 Task: Check the percentage active listings of step in shower in the last 3 years.
Action: Mouse moved to (869, 206)
Screenshot: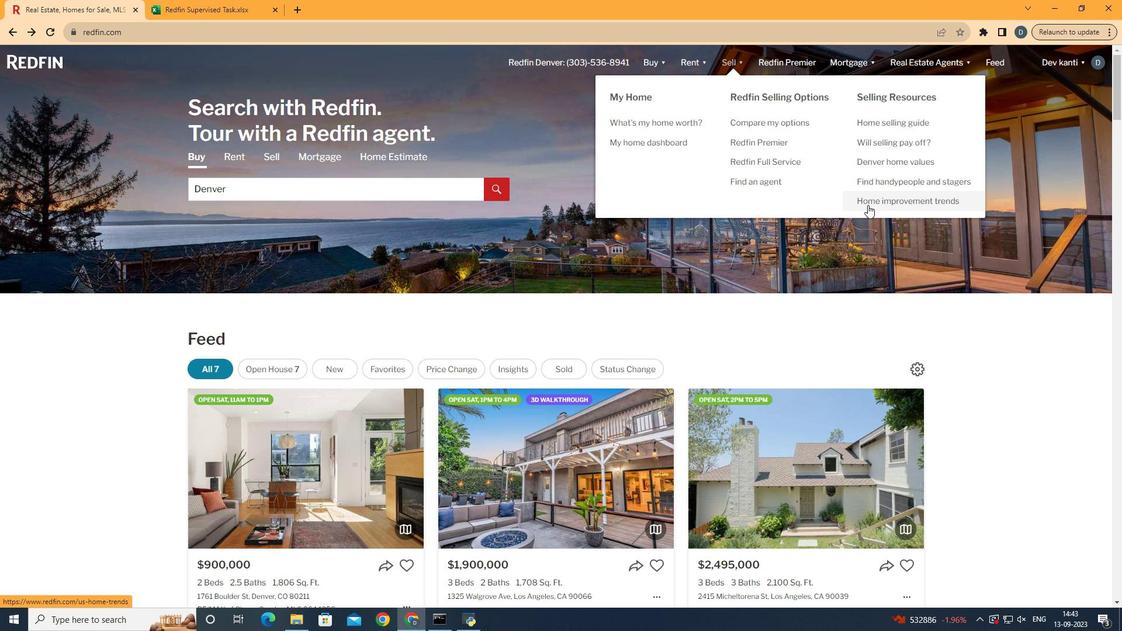 
Action: Mouse pressed left at (869, 206)
Screenshot: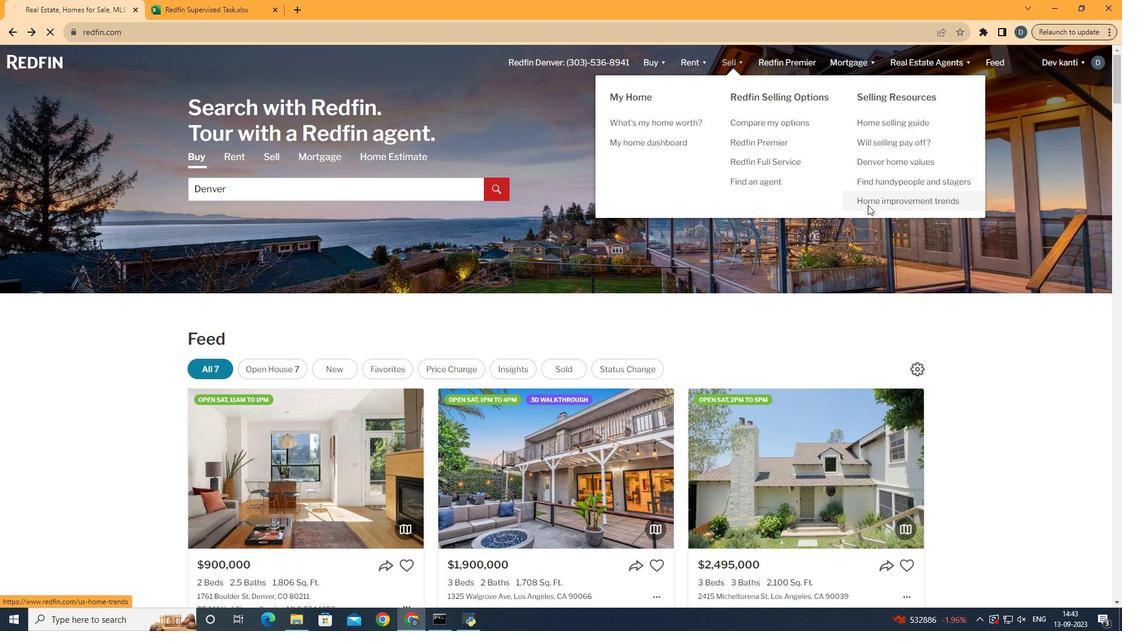 
Action: Mouse moved to (290, 229)
Screenshot: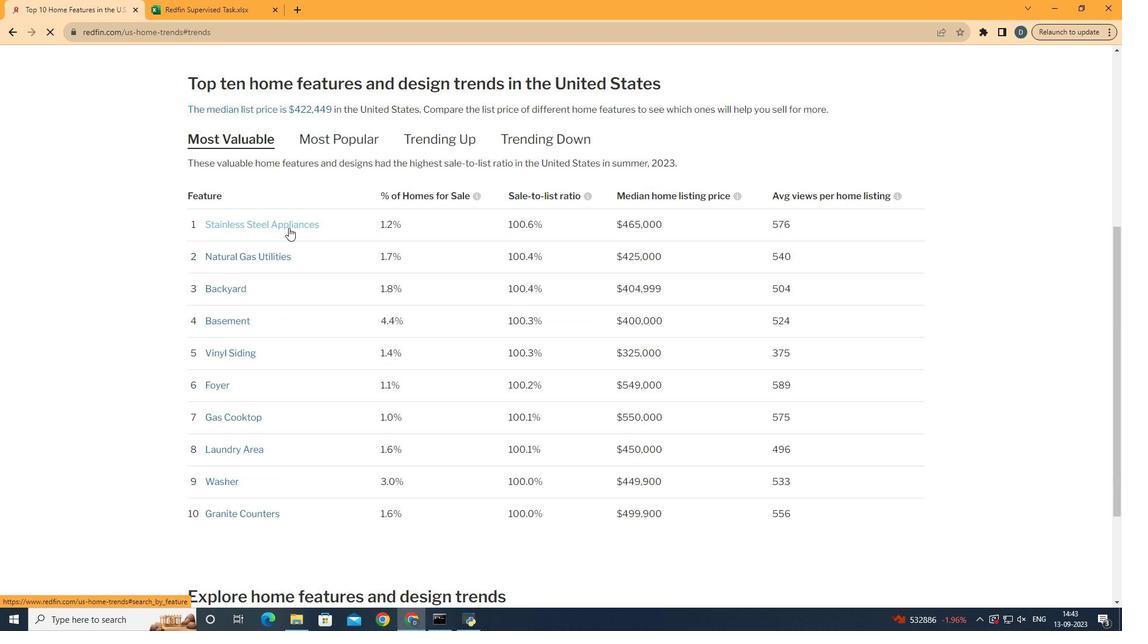 
Action: Mouse pressed left at (290, 229)
Screenshot: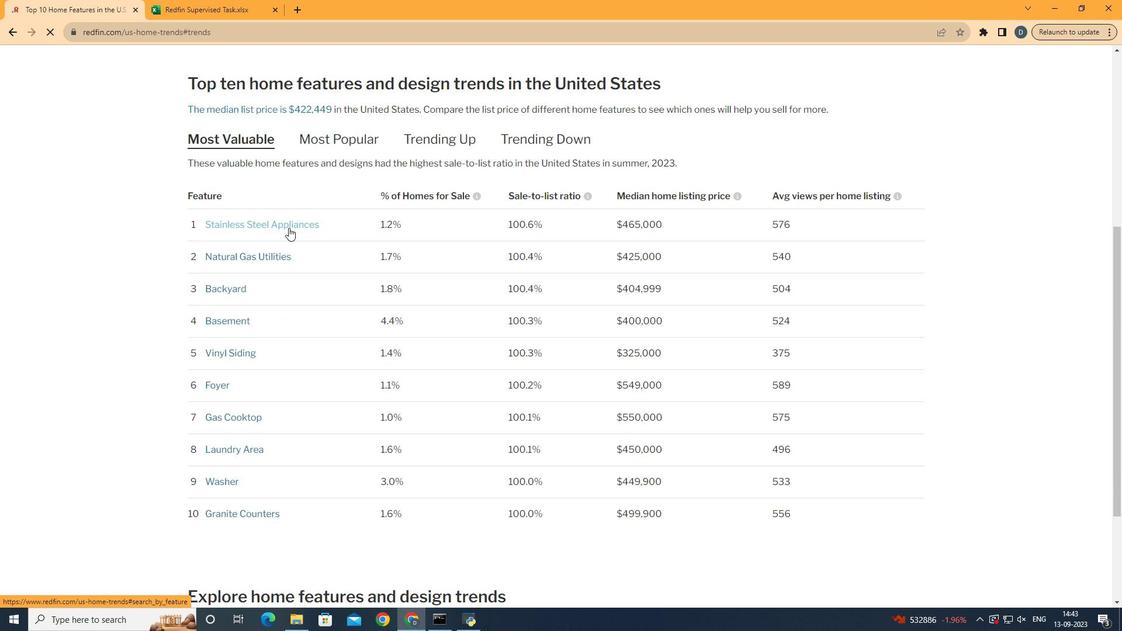 
Action: Mouse moved to (423, 287)
Screenshot: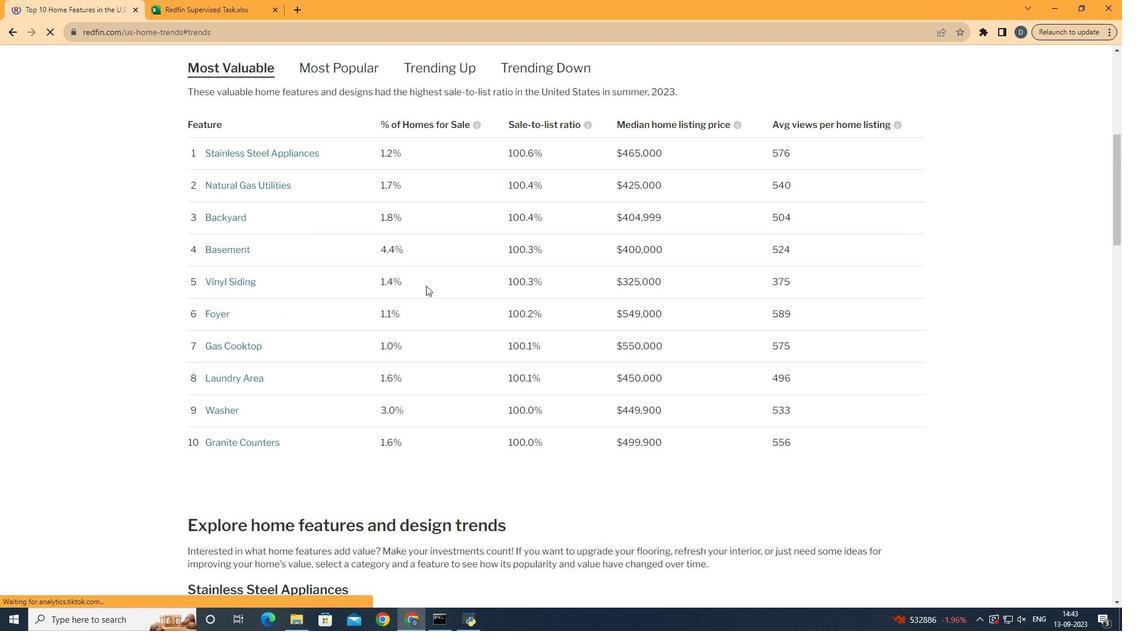 
Action: Mouse scrolled (423, 286) with delta (0, 0)
Screenshot: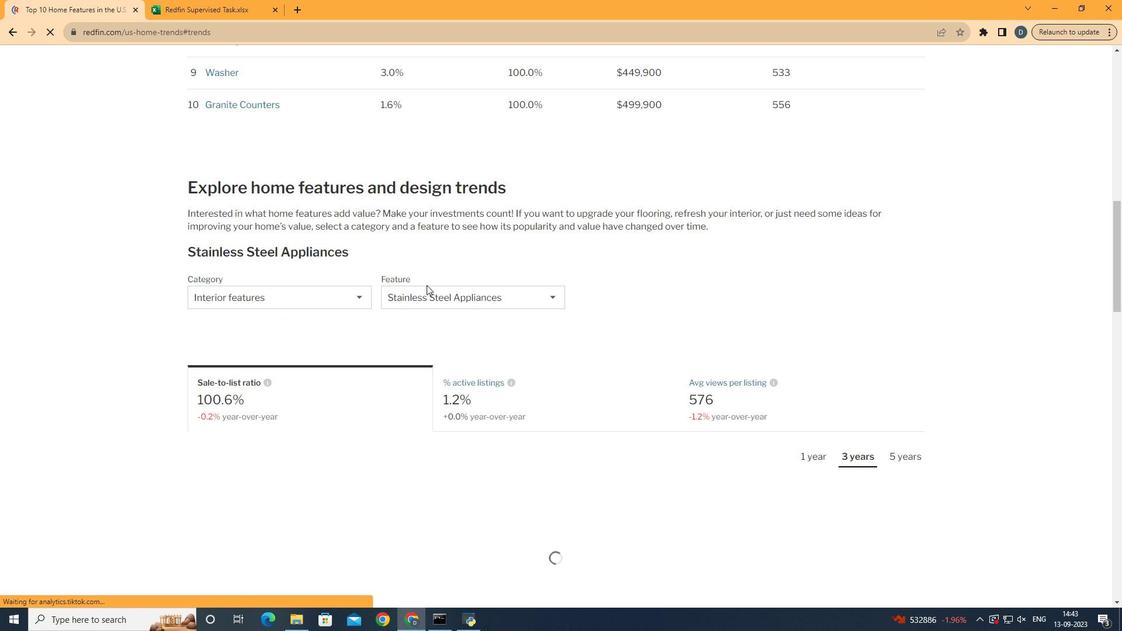 
Action: Mouse scrolled (423, 286) with delta (0, 0)
Screenshot: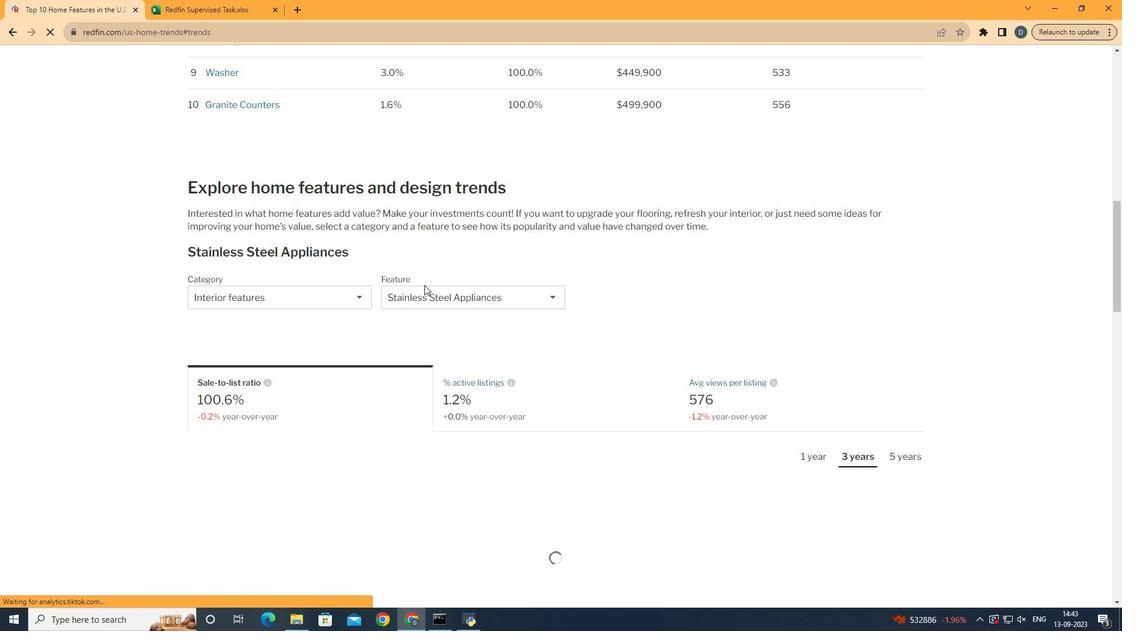 
Action: Mouse scrolled (423, 286) with delta (0, 0)
Screenshot: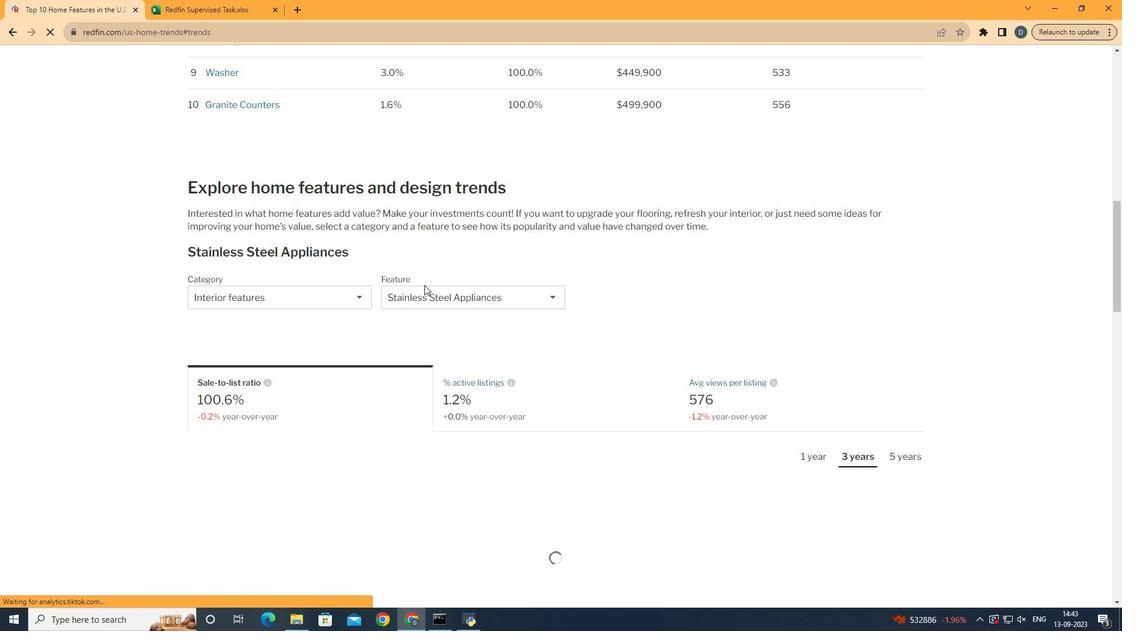
Action: Mouse scrolled (423, 286) with delta (0, 0)
Screenshot: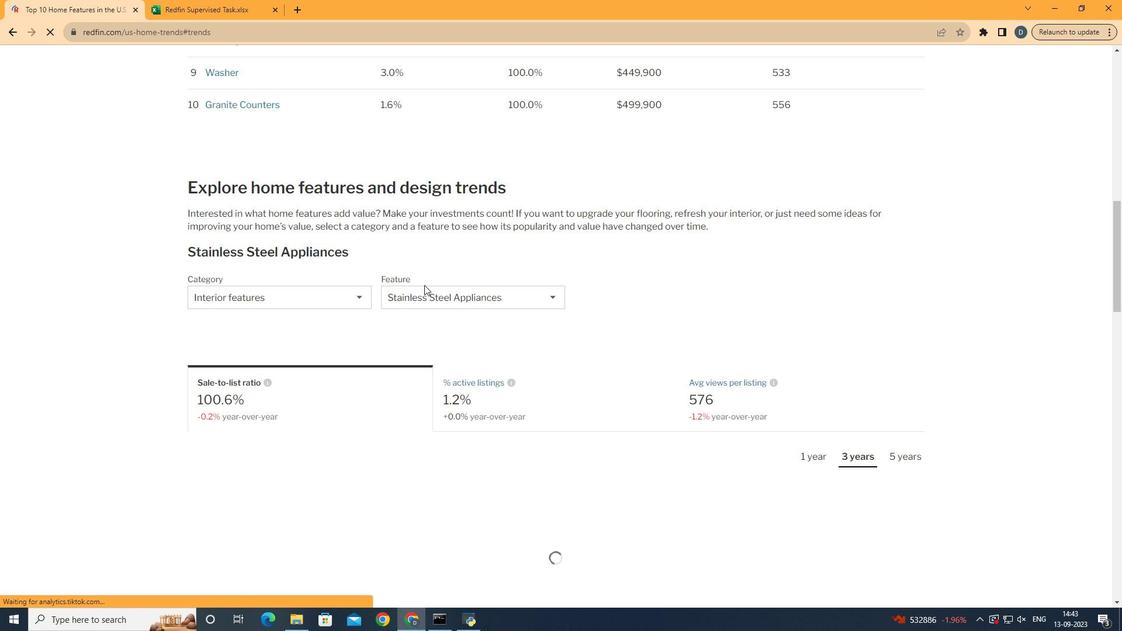 
Action: Mouse moved to (423, 287)
Screenshot: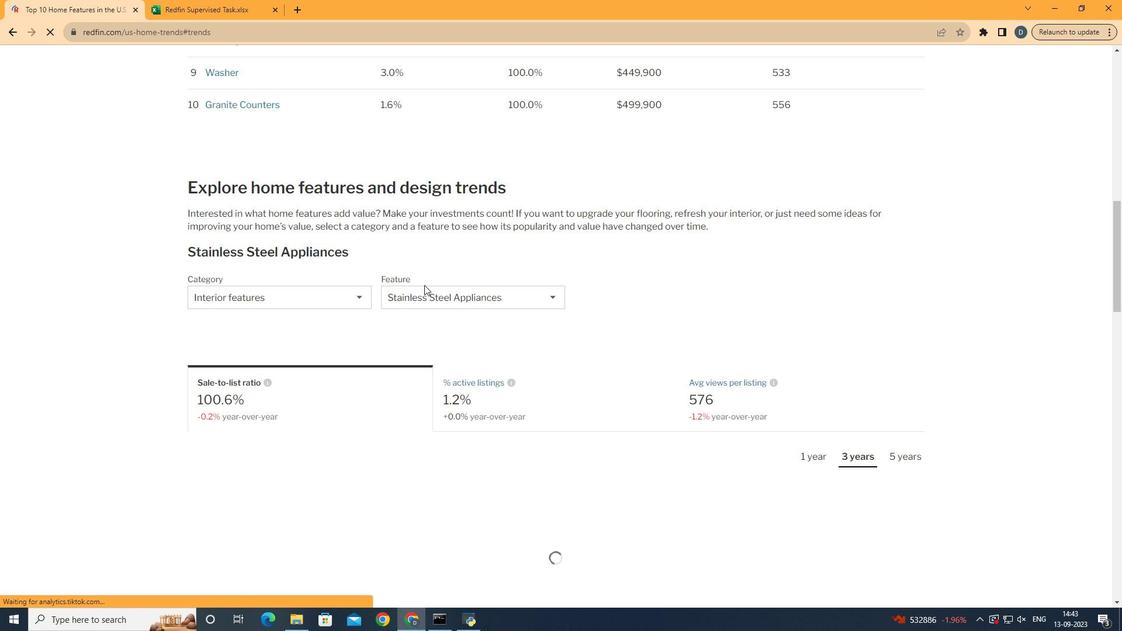 
Action: Mouse scrolled (423, 286) with delta (0, 0)
Screenshot: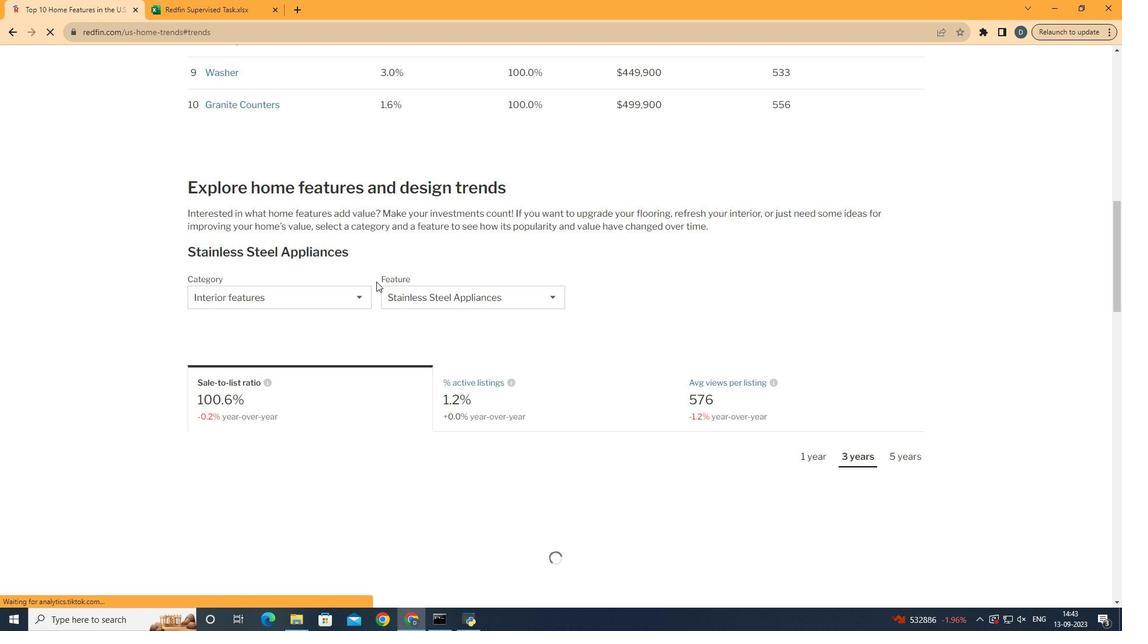 
Action: Mouse moved to (424, 287)
Screenshot: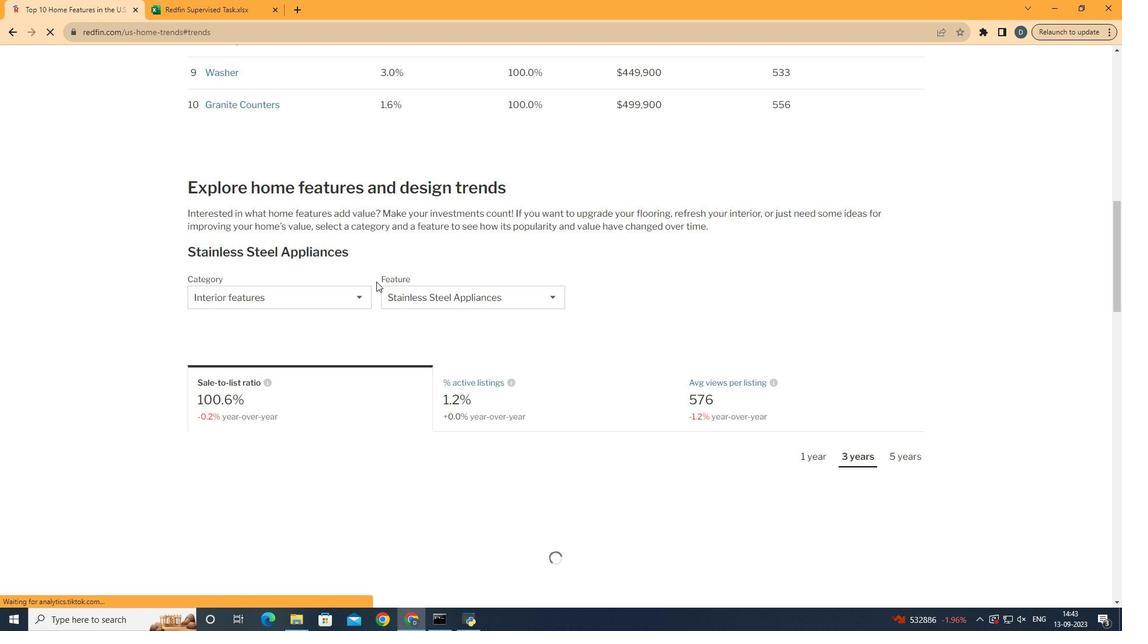 
Action: Mouse scrolled (424, 286) with delta (0, 0)
Screenshot: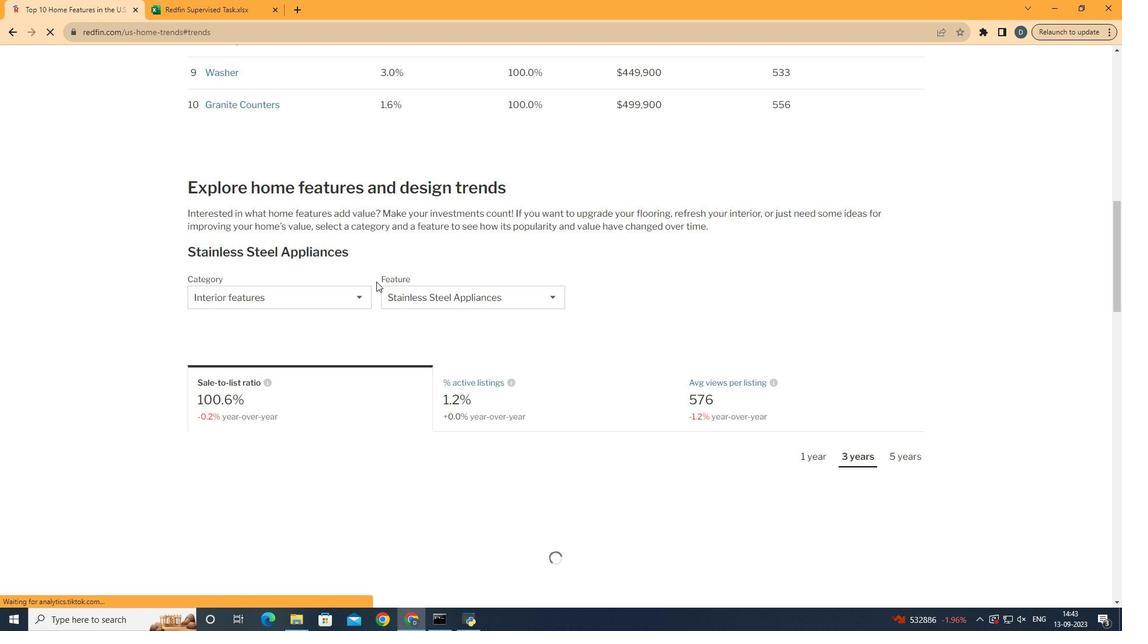 
Action: Mouse moved to (425, 287)
Screenshot: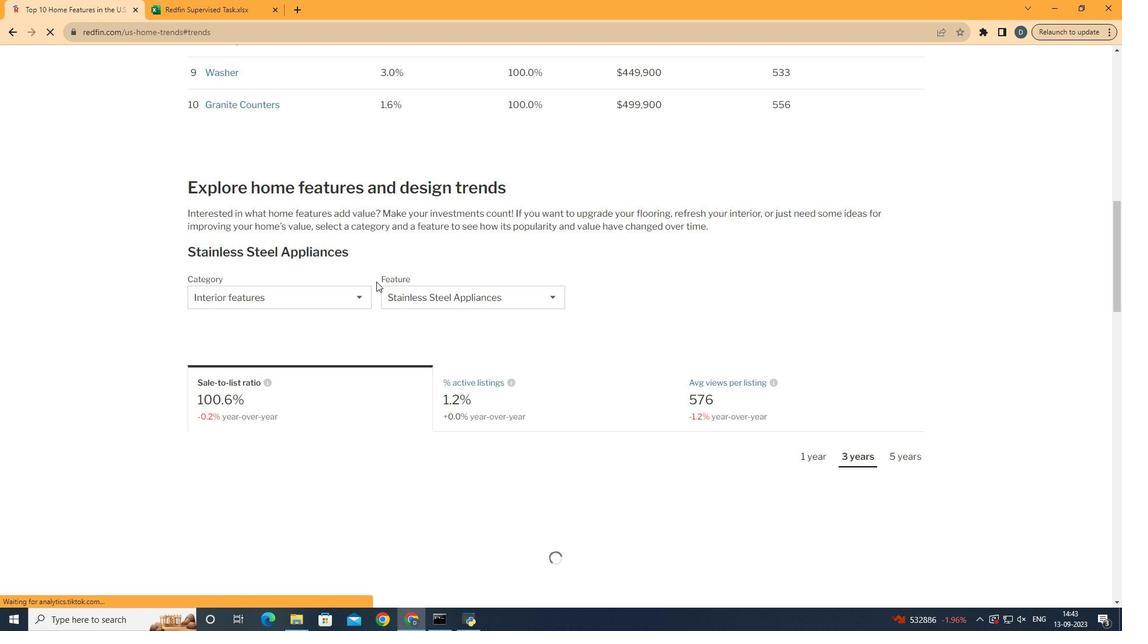 
Action: Mouse scrolled (425, 286) with delta (0, 0)
Screenshot: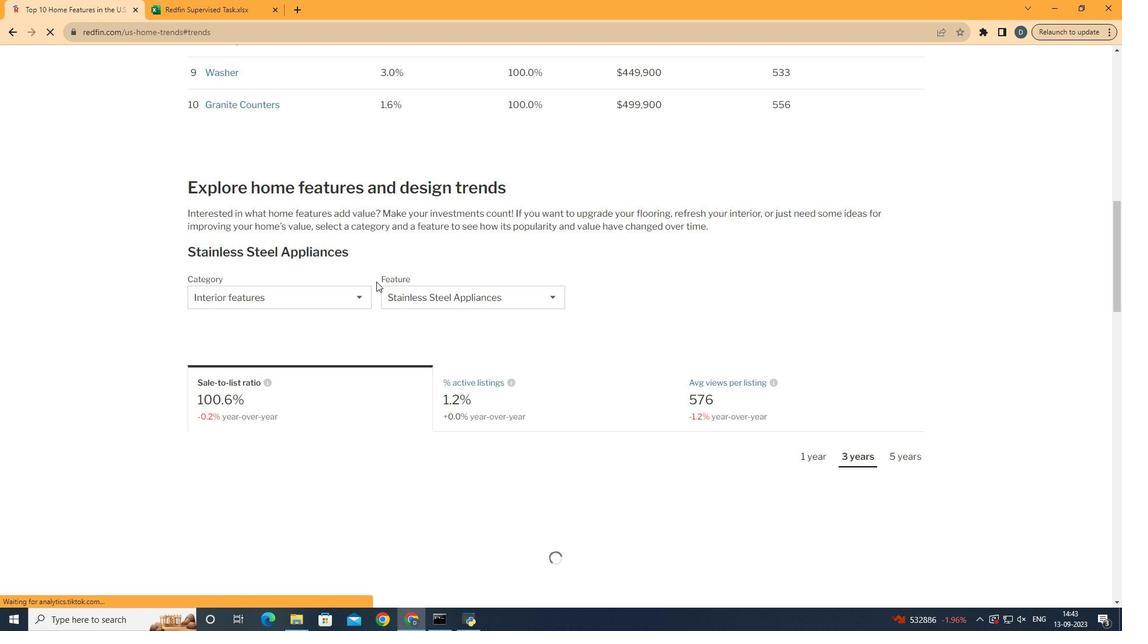 
Action: Mouse moved to (285, 299)
Screenshot: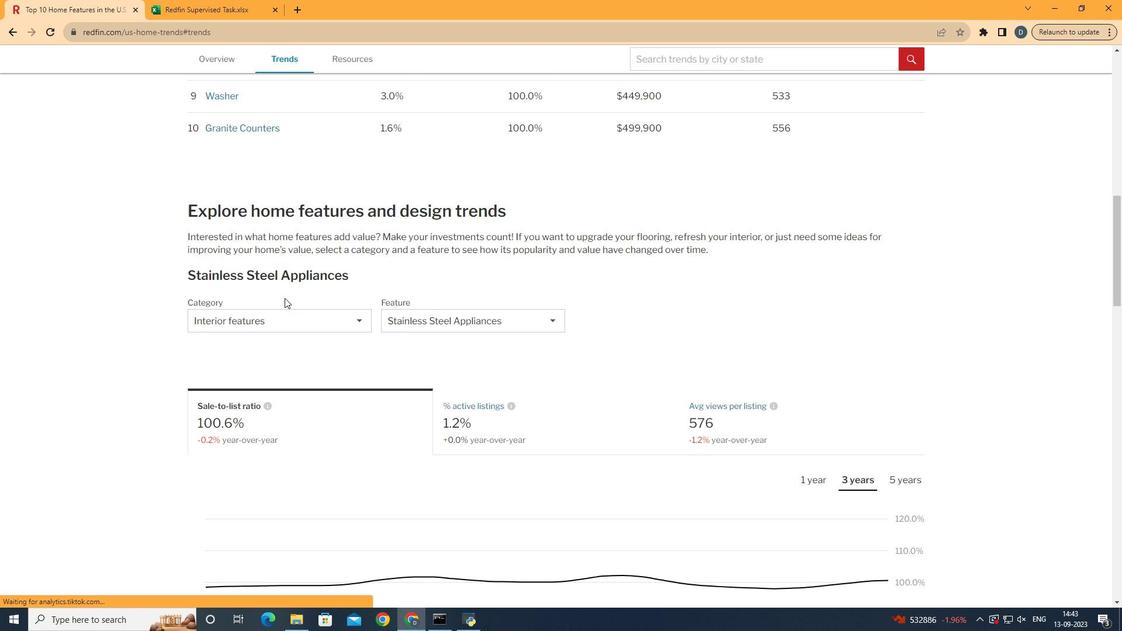 
Action: Mouse pressed left at (285, 299)
Screenshot: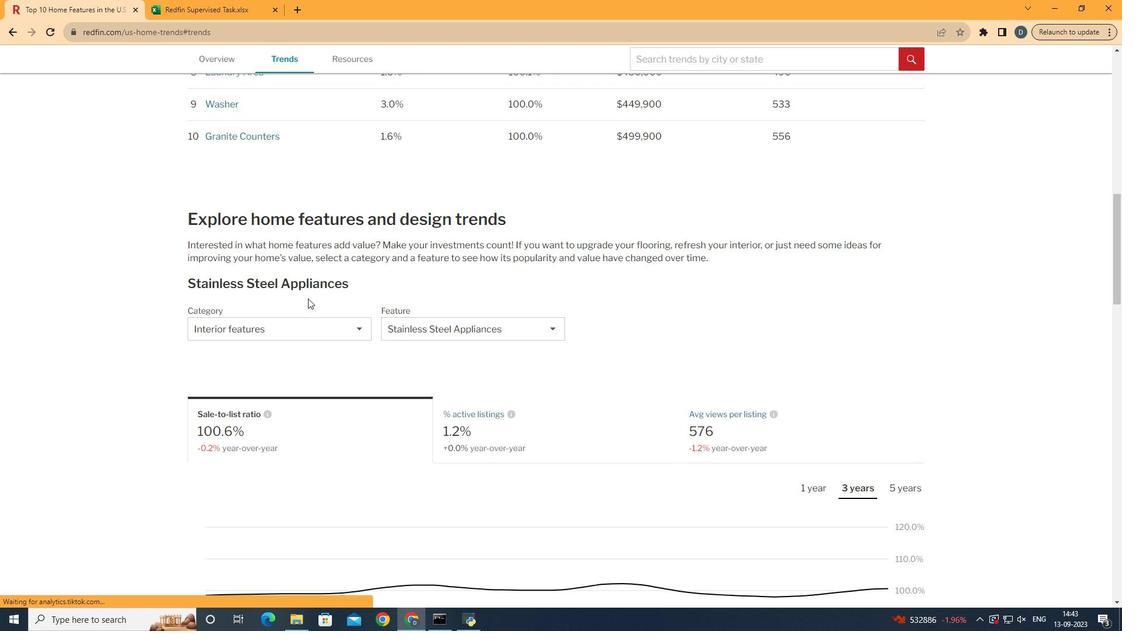 
Action: Mouse moved to (311, 298)
Screenshot: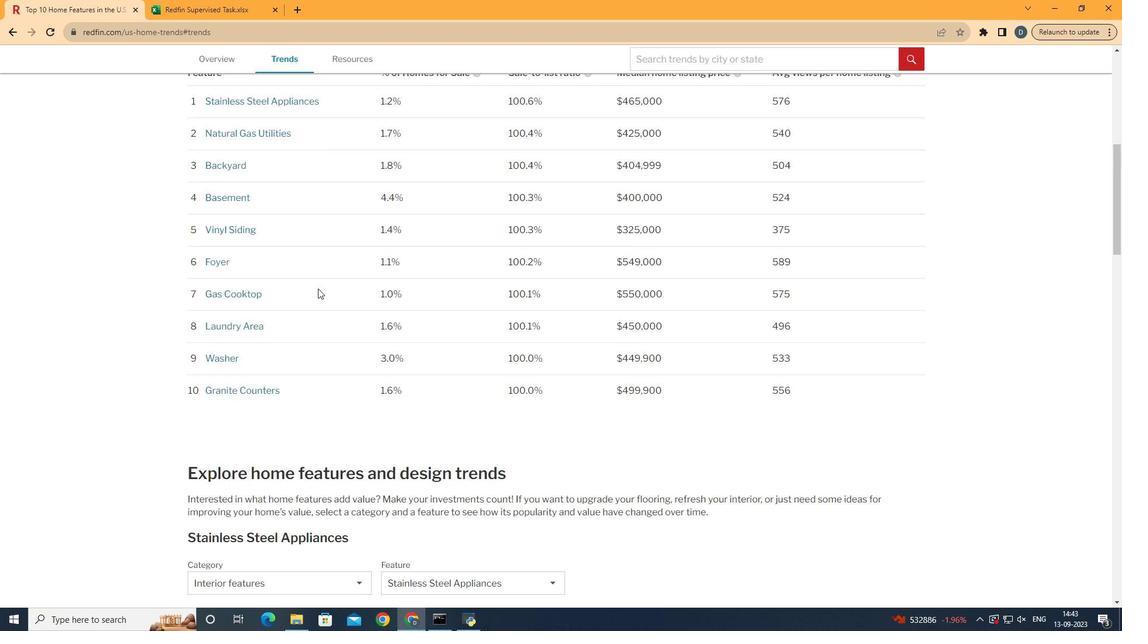 
Action: Mouse scrolled (311, 298) with delta (0, 0)
Screenshot: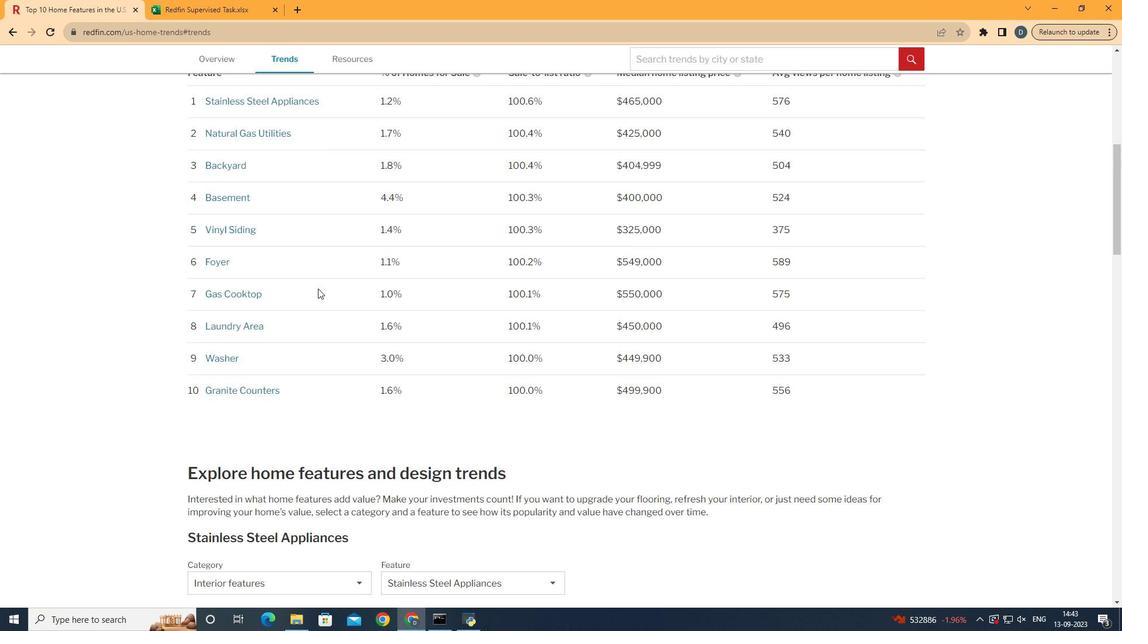 
Action: Mouse scrolled (311, 298) with delta (0, 0)
Screenshot: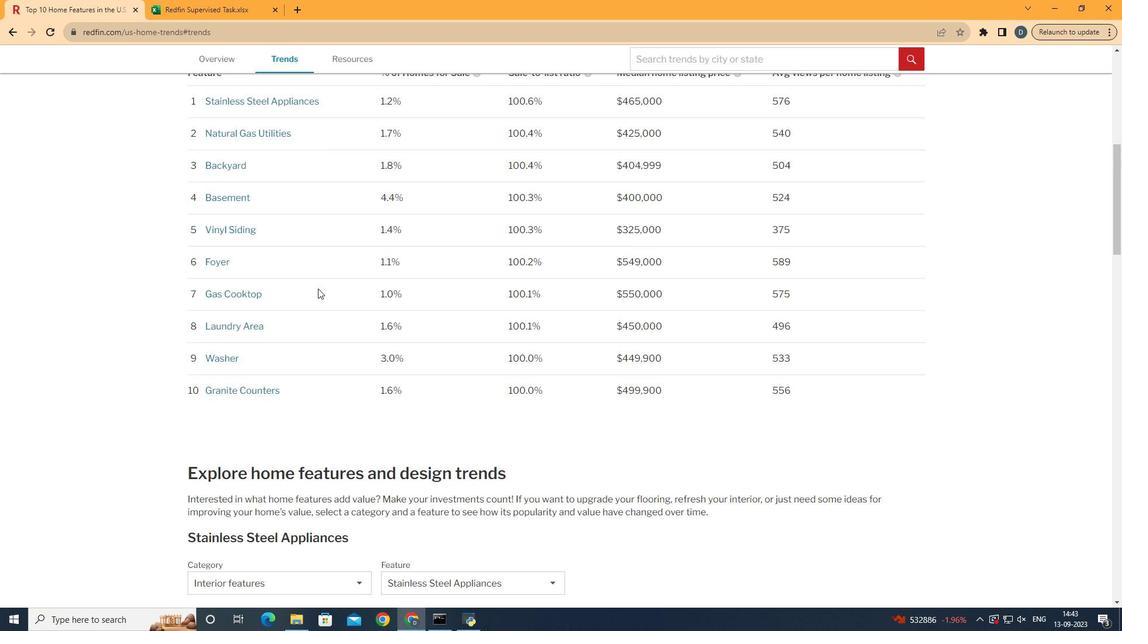 
Action: Mouse scrolled (311, 298) with delta (0, 0)
Screenshot: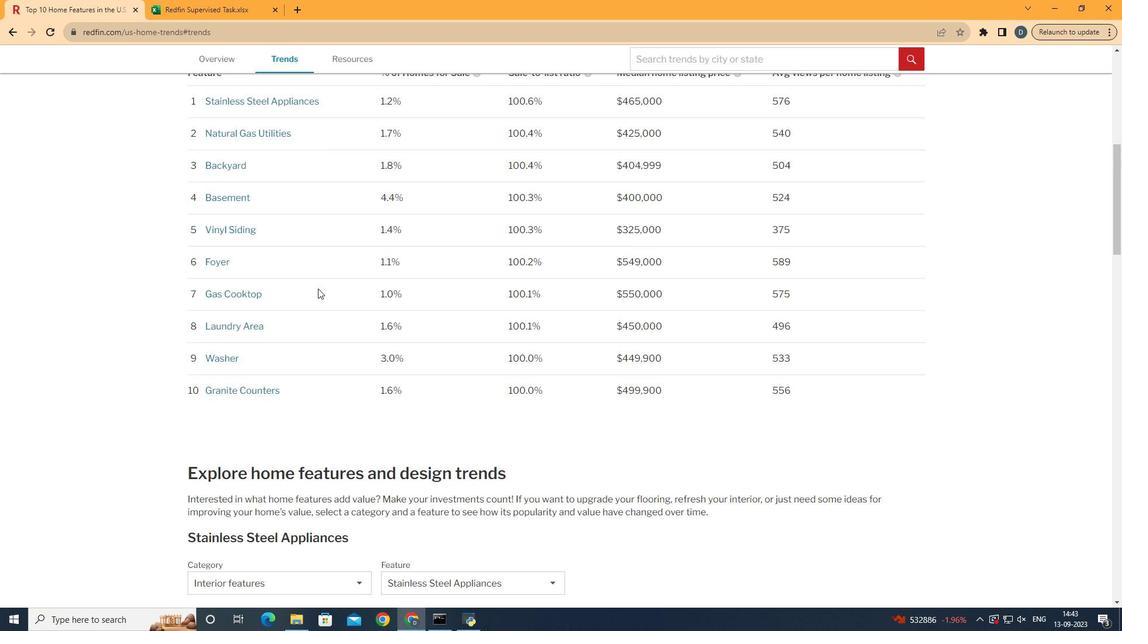 
Action: Mouse moved to (312, 298)
Screenshot: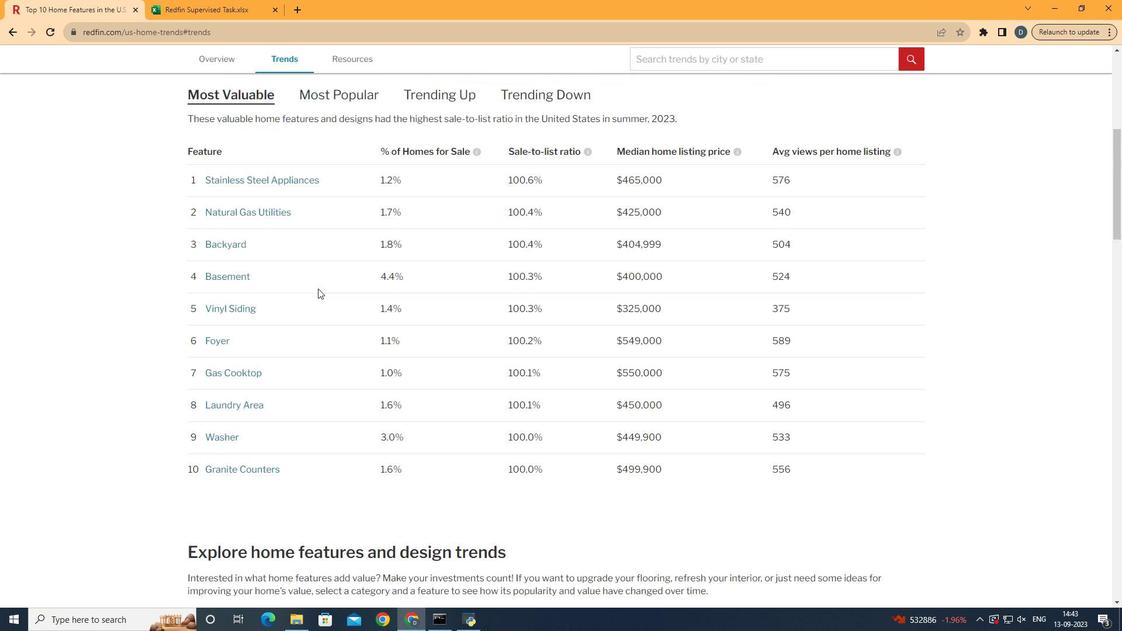 
Action: Mouse scrolled (312, 298) with delta (0, 0)
Screenshot: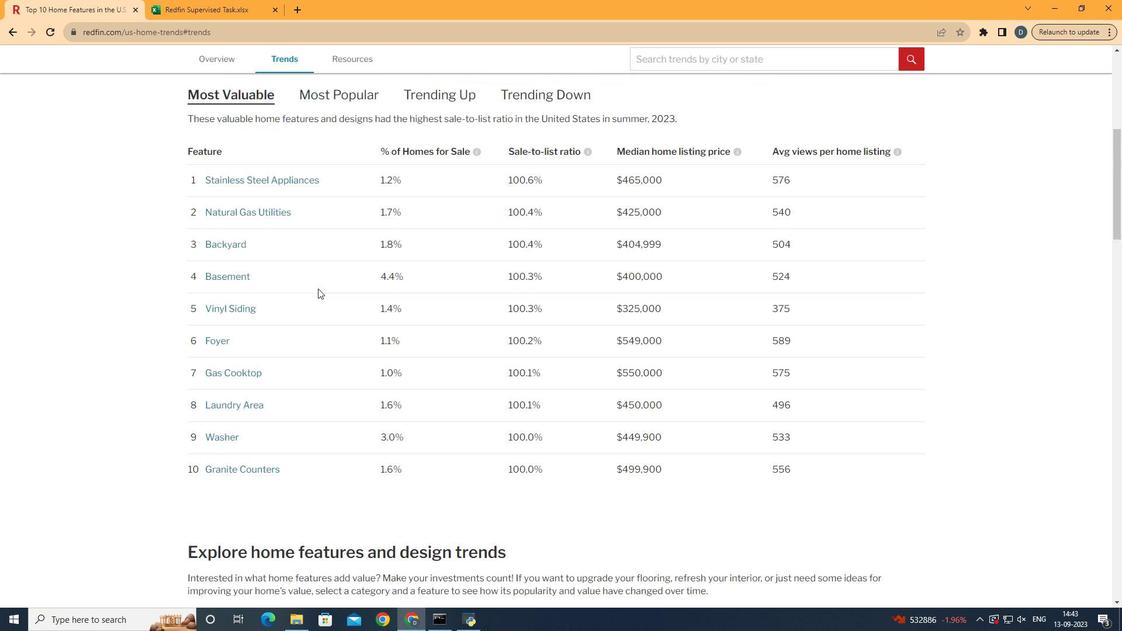 
Action: Mouse moved to (312, 298)
Screenshot: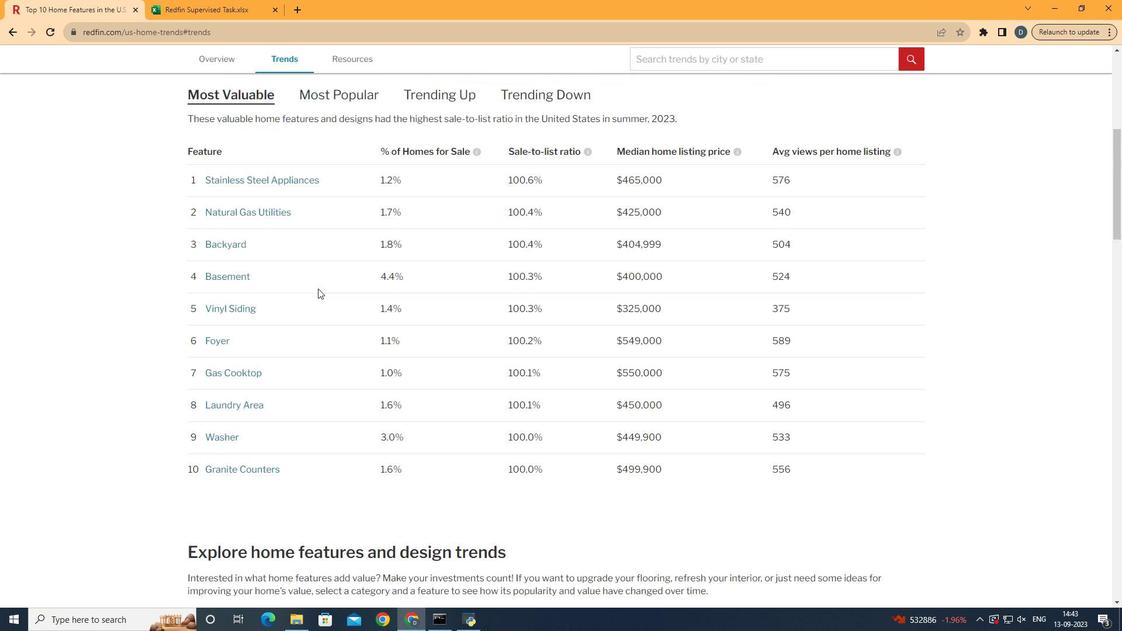 
Action: Mouse scrolled (312, 298) with delta (0, 0)
Screenshot: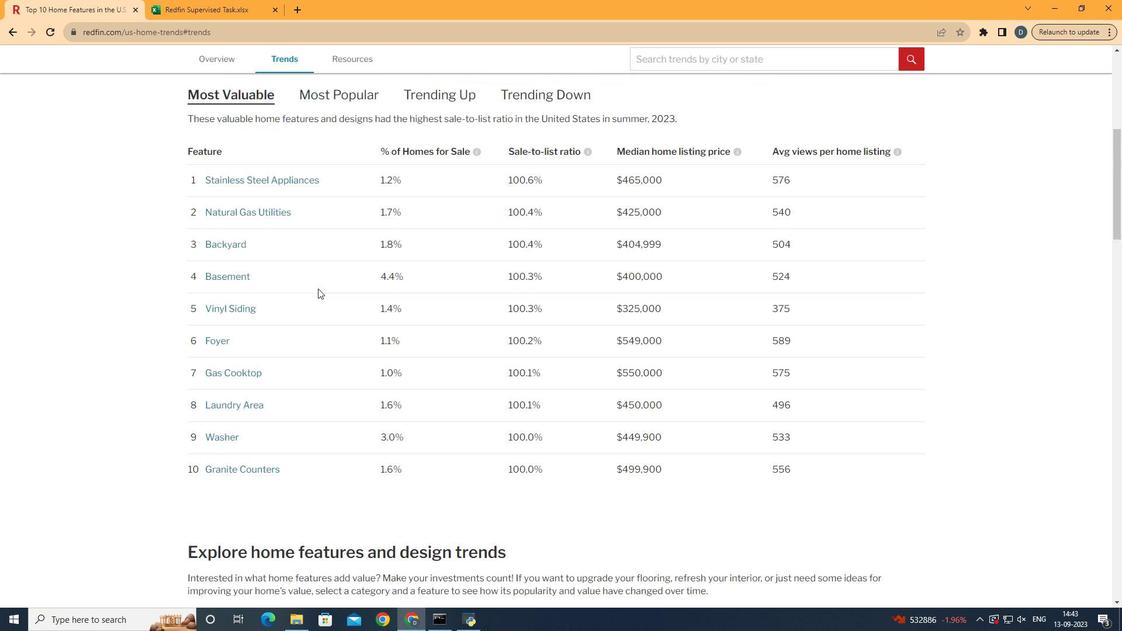 
Action: Mouse moved to (319, 290)
Screenshot: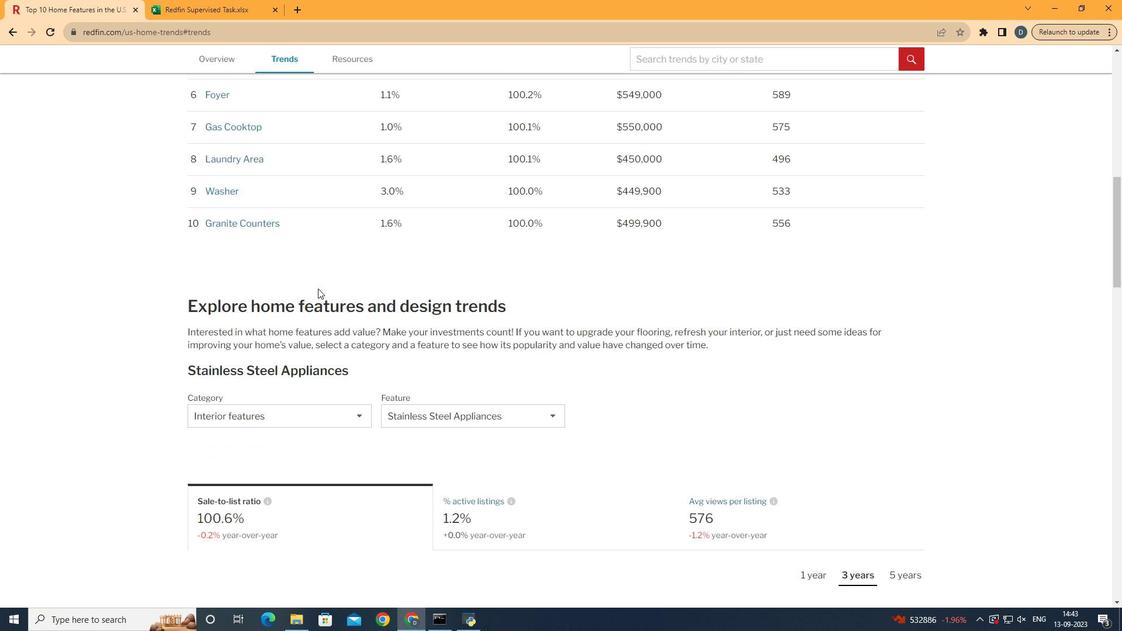 
Action: Mouse scrolled (319, 289) with delta (0, 0)
Screenshot: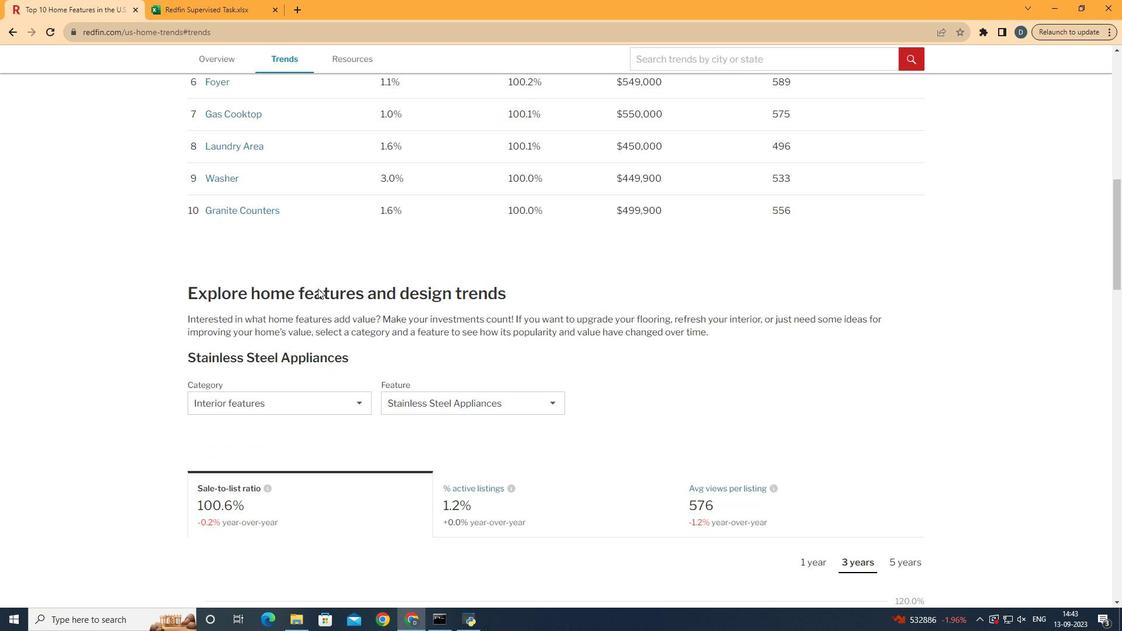
Action: Mouse scrolled (319, 289) with delta (0, 0)
Screenshot: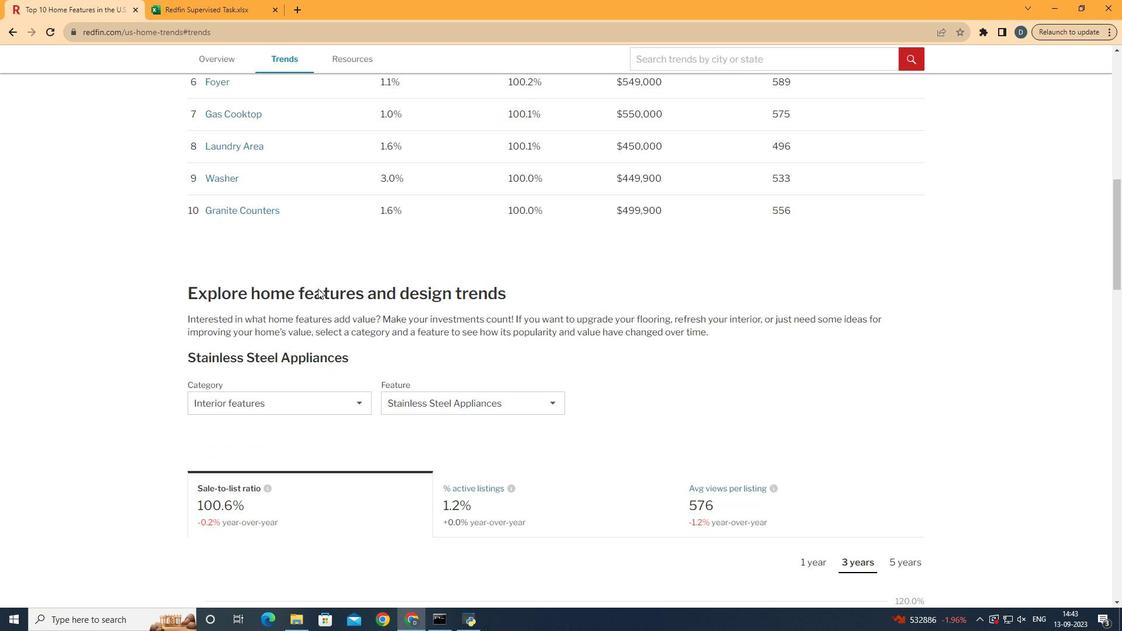 
Action: Mouse scrolled (319, 289) with delta (0, 0)
Screenshot: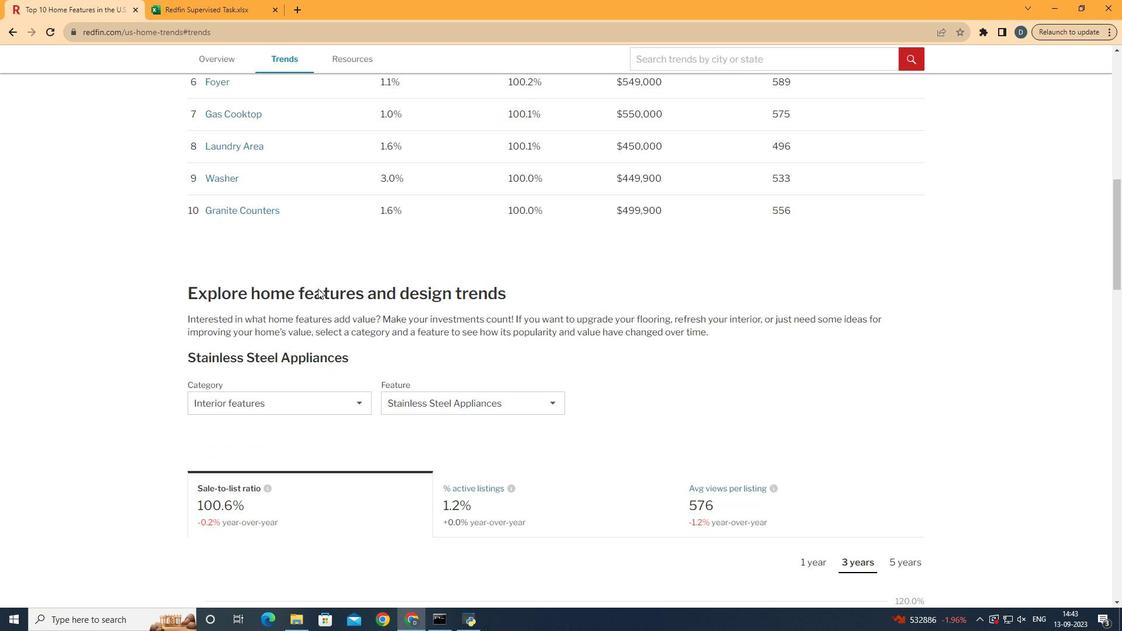 
Action: Mouse scrolled (319, 289) with delta (0, 0)
Screenshot: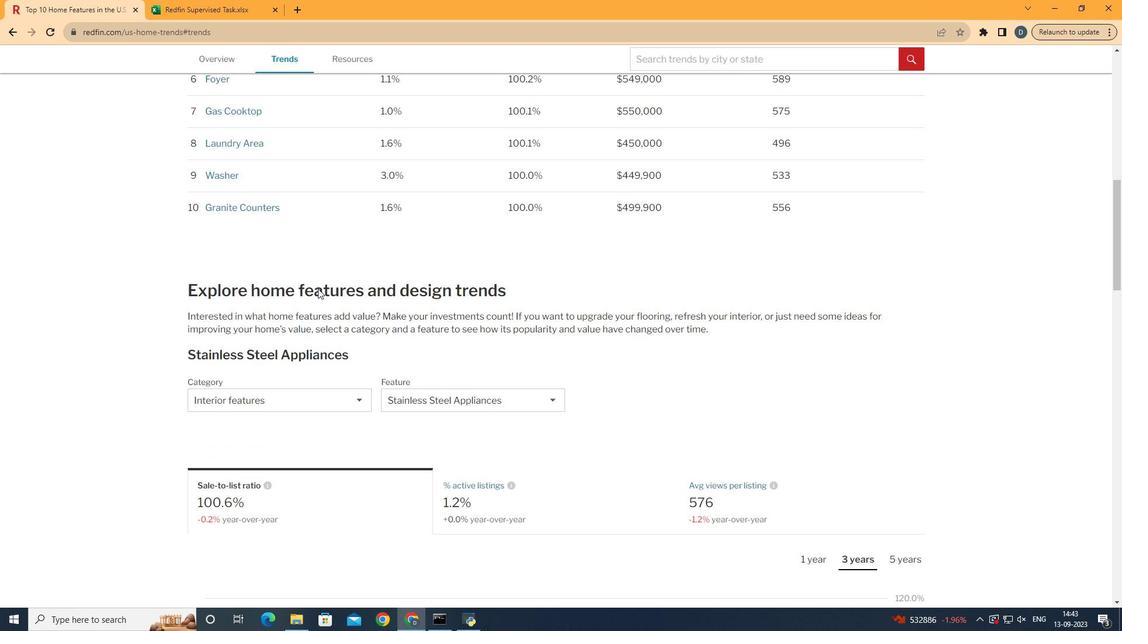 
Action: Mouse scrolled (319, 289) with delta (0, 0)
Screenshot: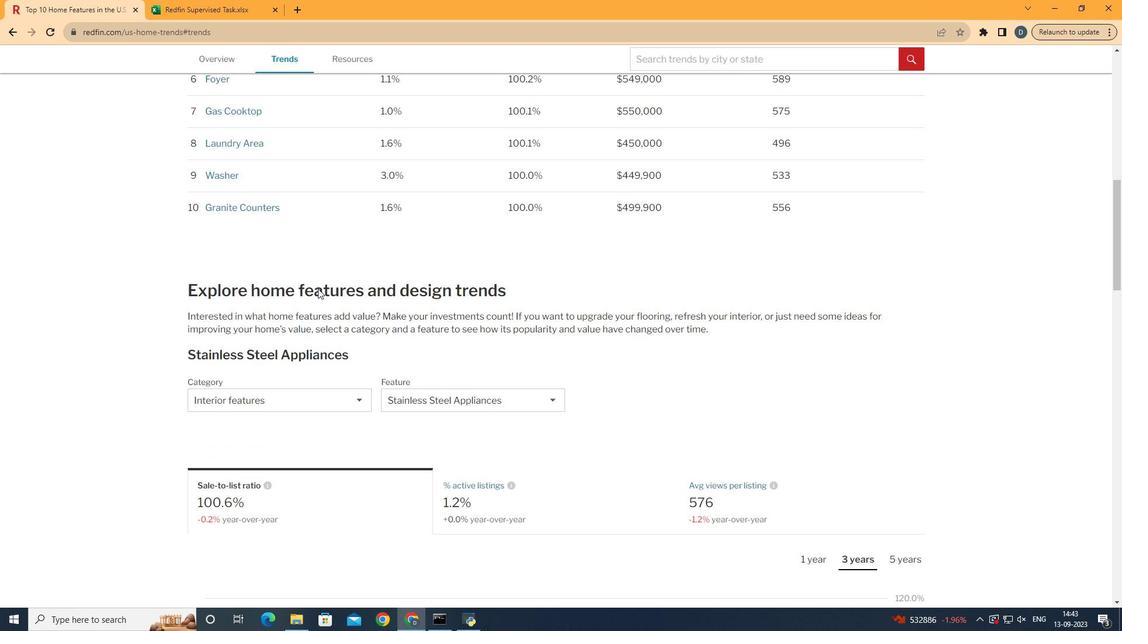 
Action: Mouse scrolled (319, 289) with delta (0, 0)
Screenshot: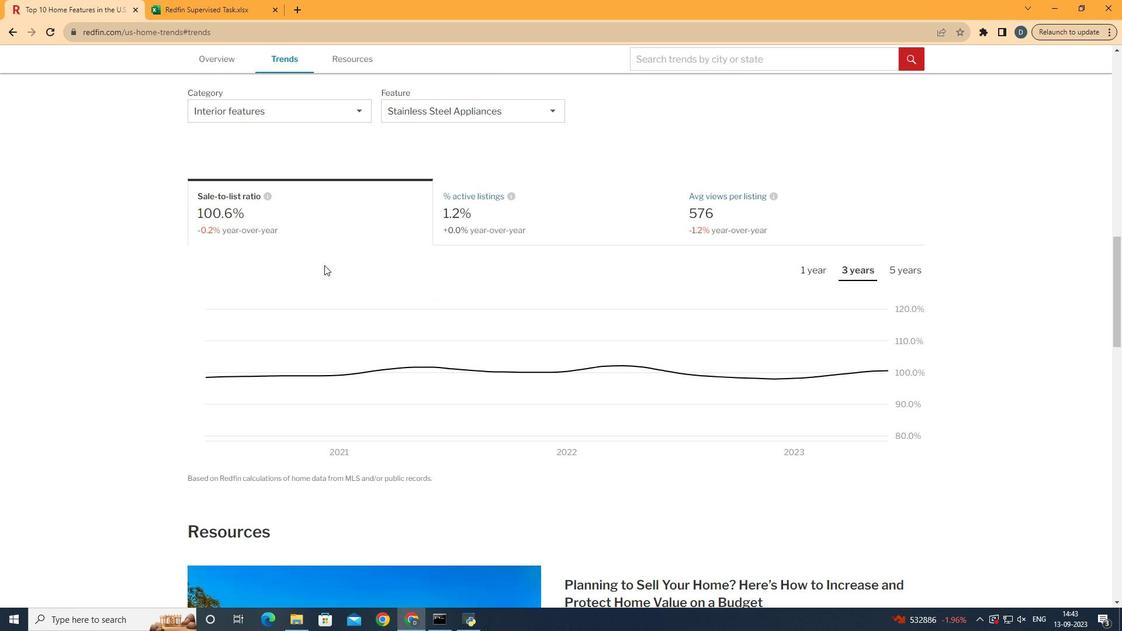
Action: Mouse scrolled (319, 289) with delta (0, 0)
Screenshot: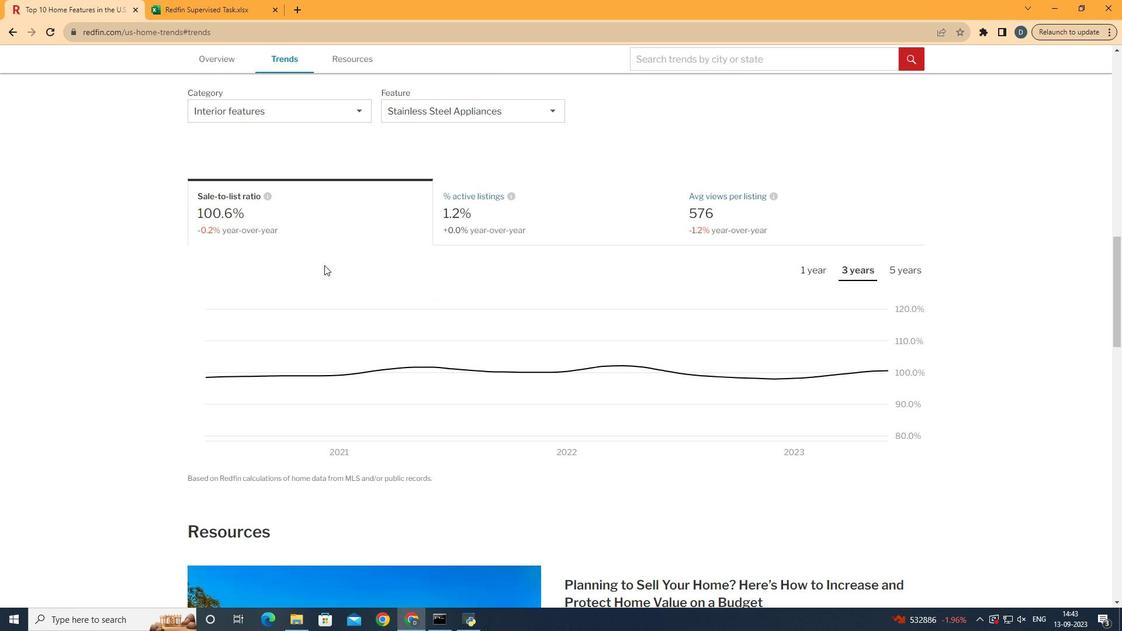 
Action: Mouse scrolled (319, 289) with delta (0, 0)
Screenshot: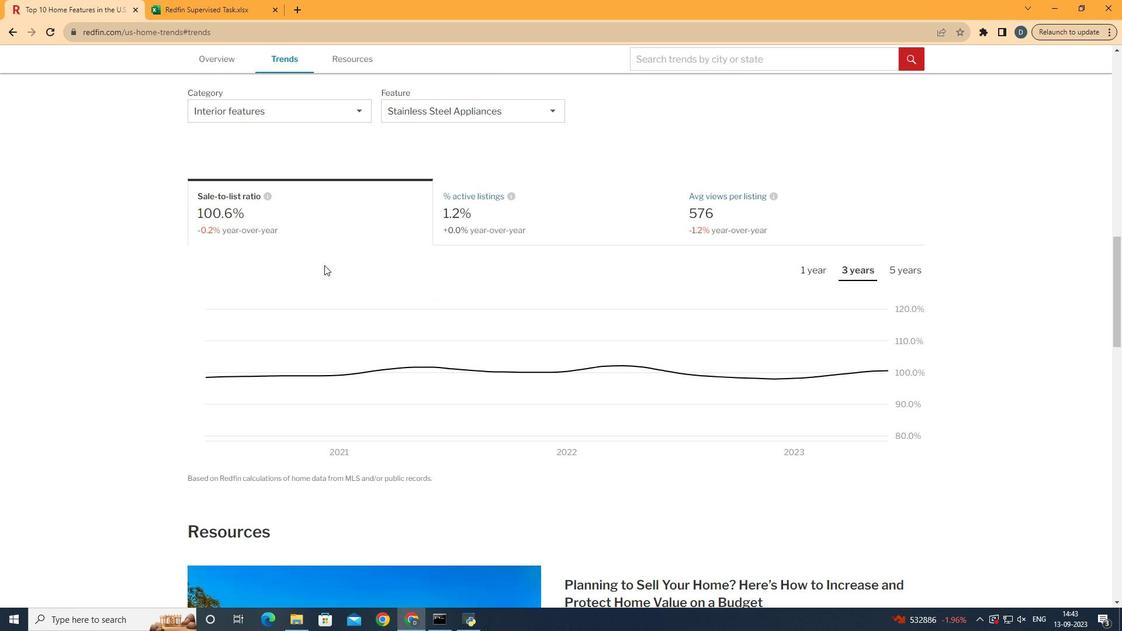 
Action: Mouse scrolled (319, 289) with delta (0, 0)
Screenshot: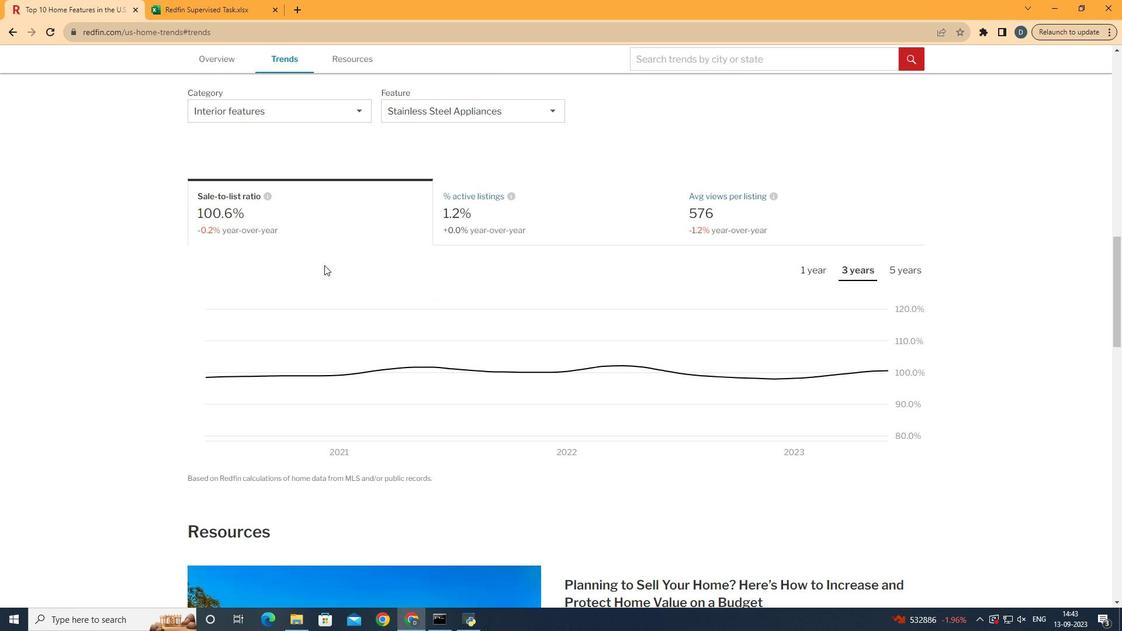 
Action: Mouse scrolled (319, 289) with delta (0, 0)
Screenshot: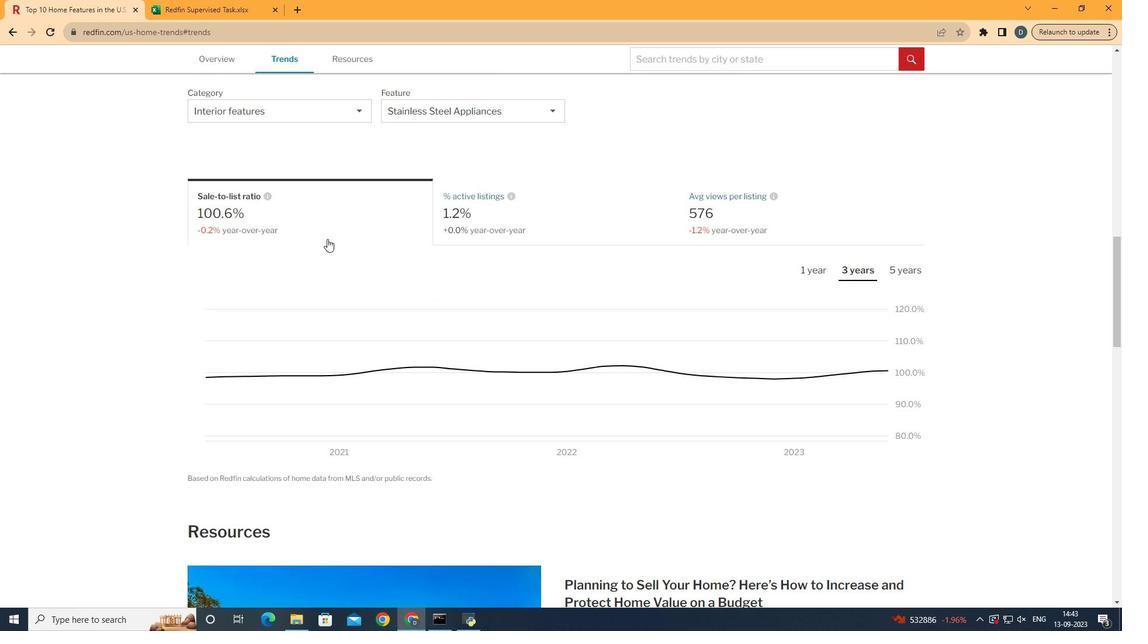 
Action: Mouse moved to (338, 107)
Screenshot: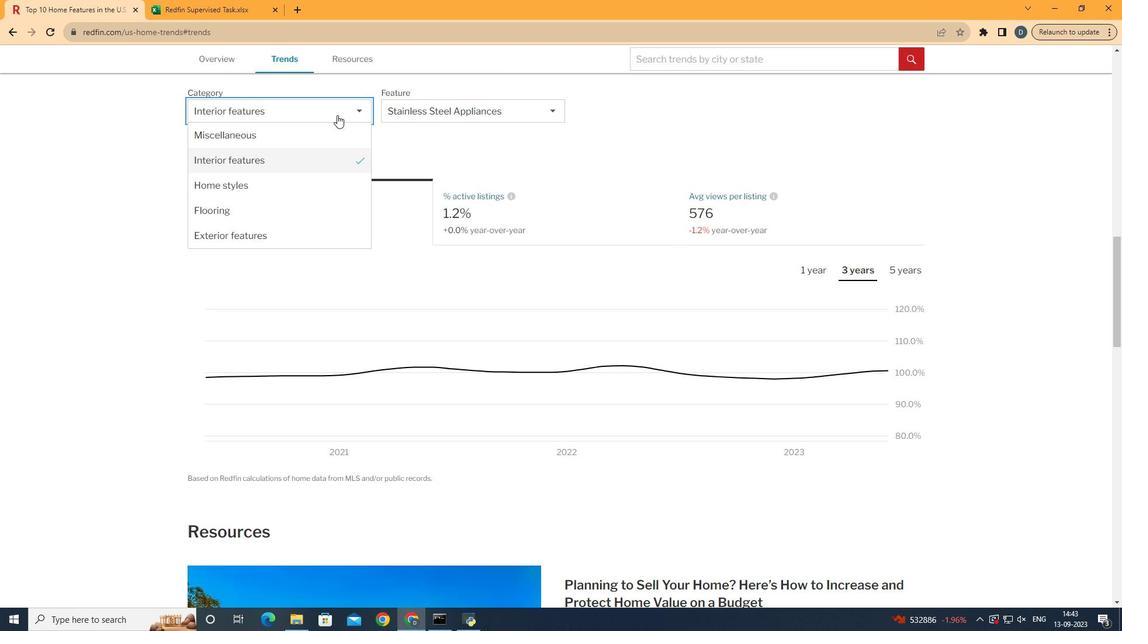 
Action: Mouse pressed left at (338, 107)
Screenshot: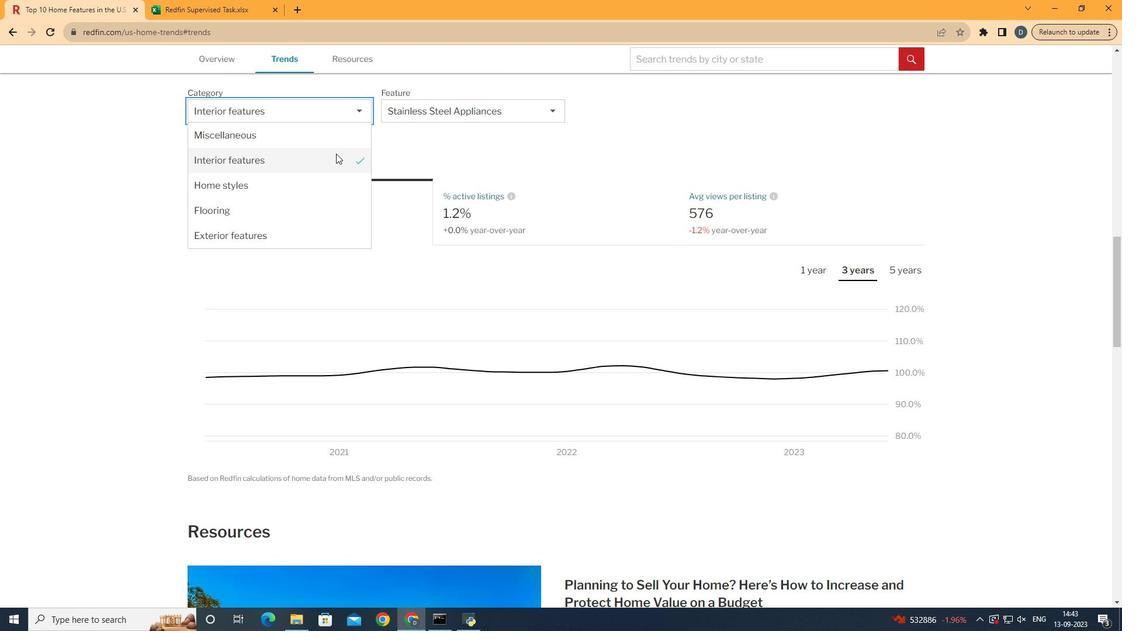 
Action: Mouse moved to (337, 168)
Screenshot: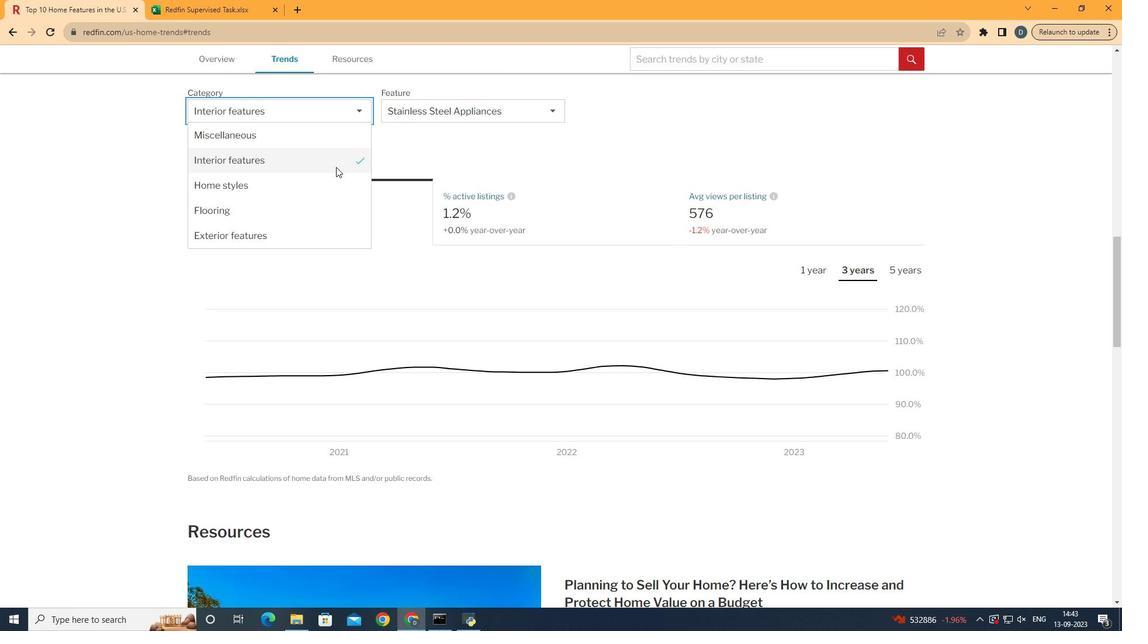 
Action: Mouse pressed left at (337, 168)
Screenshot: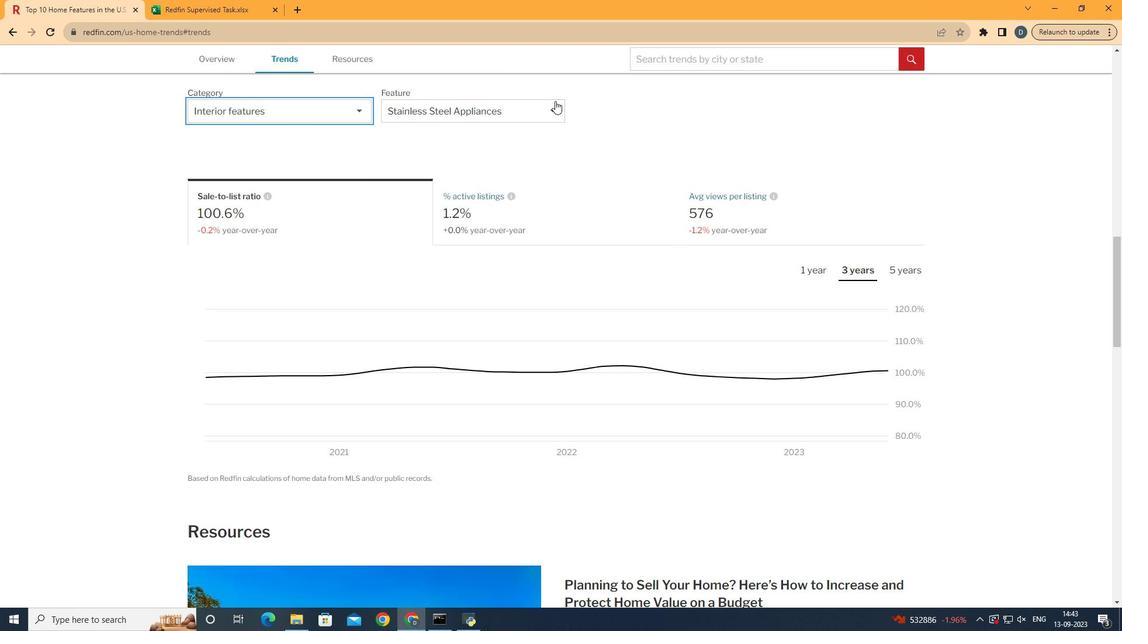 
Action: Mouse moved to (535, 115)
Screenshot: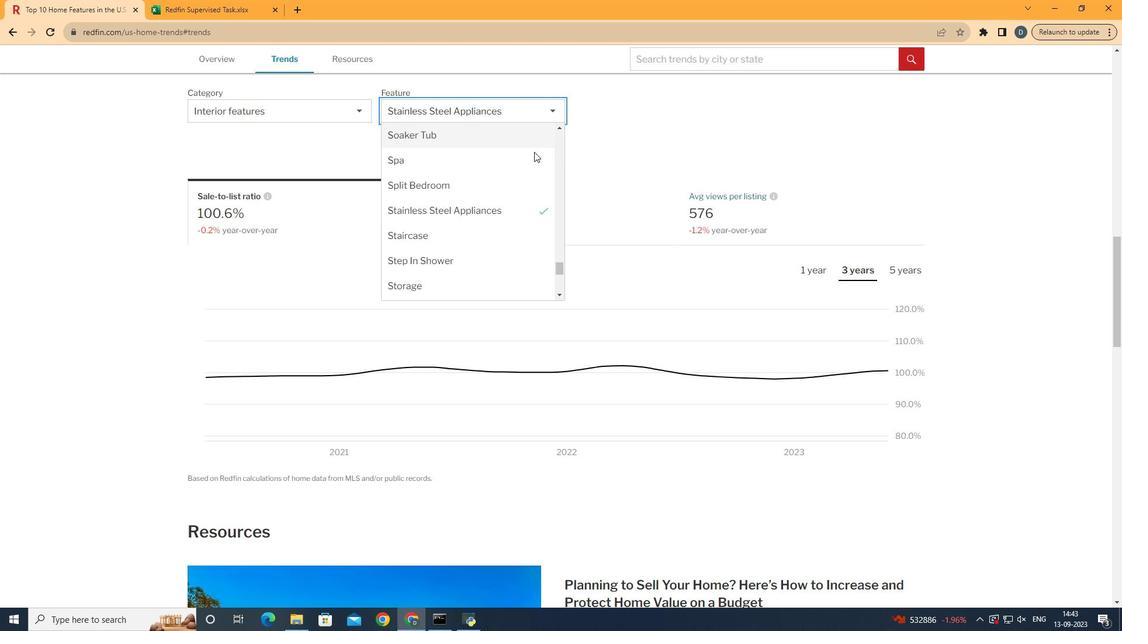 
Action: Mouse pressed left at (535, 115)
Screenshot: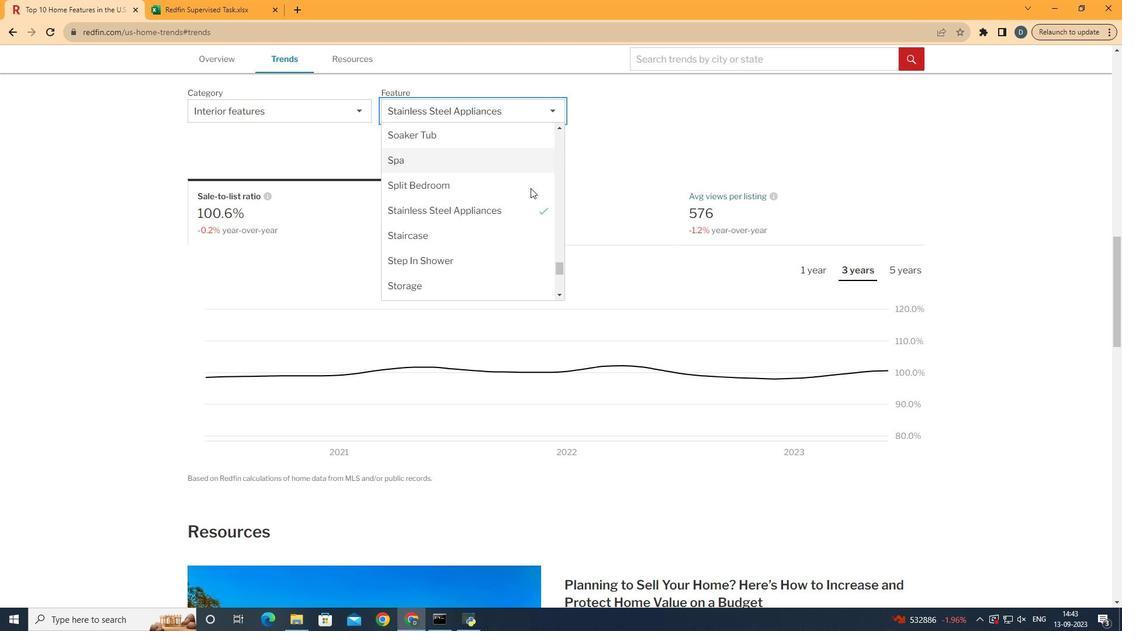 
Action: Mouse moved to (527, 261)
Screenshot: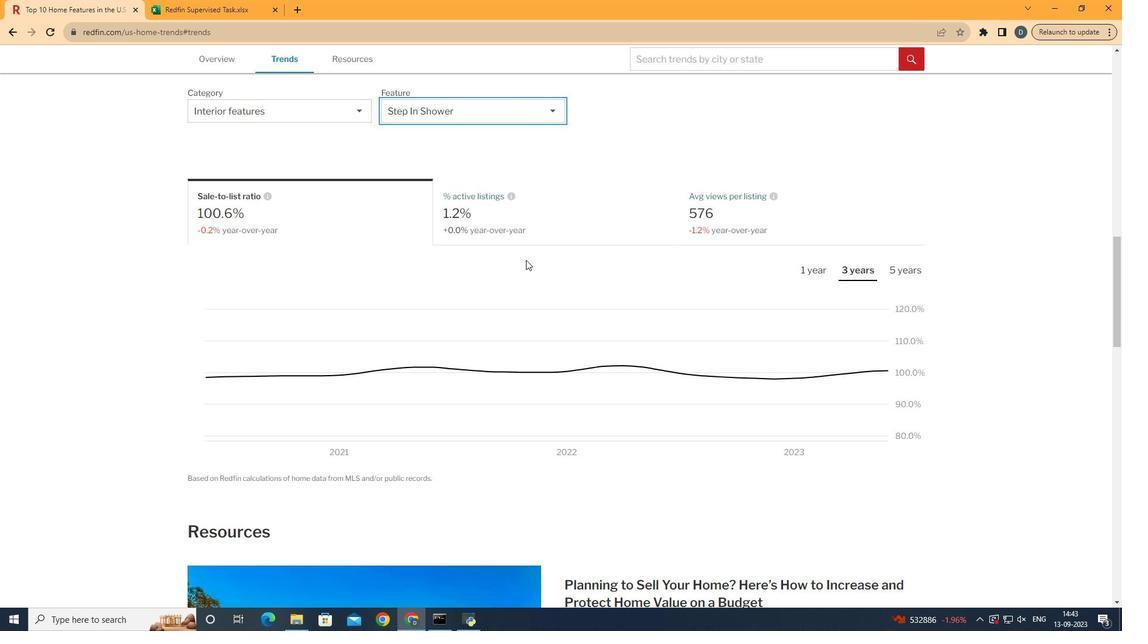 
Action: Mouse pressed left at (527, 261)
Screenshot: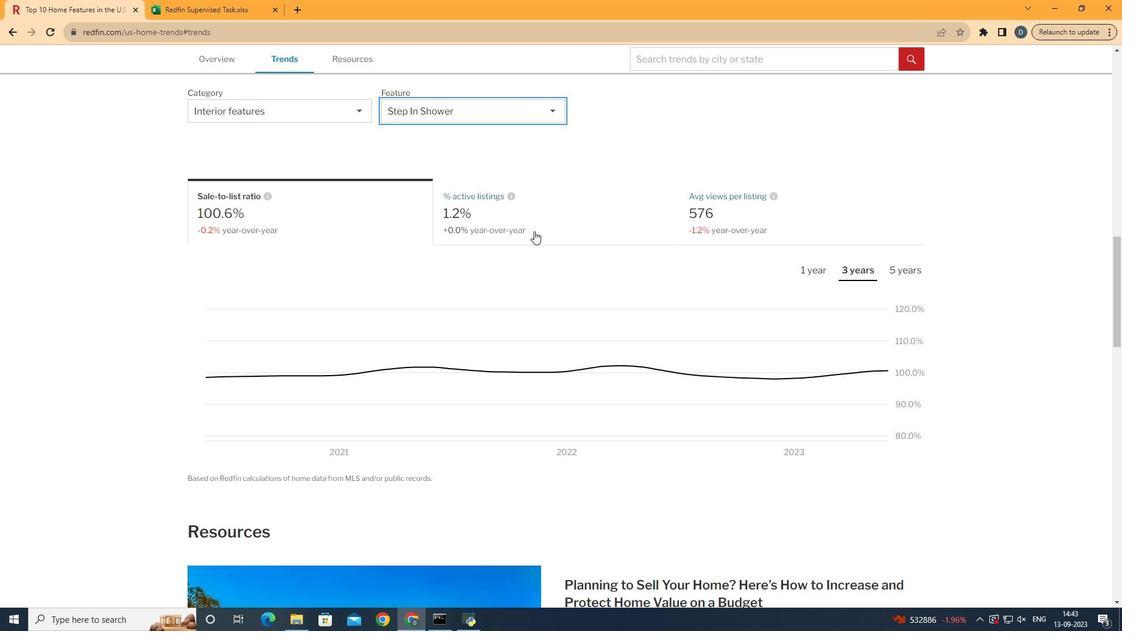 
Action: Mouse moved to (568, 211)
Screenshot: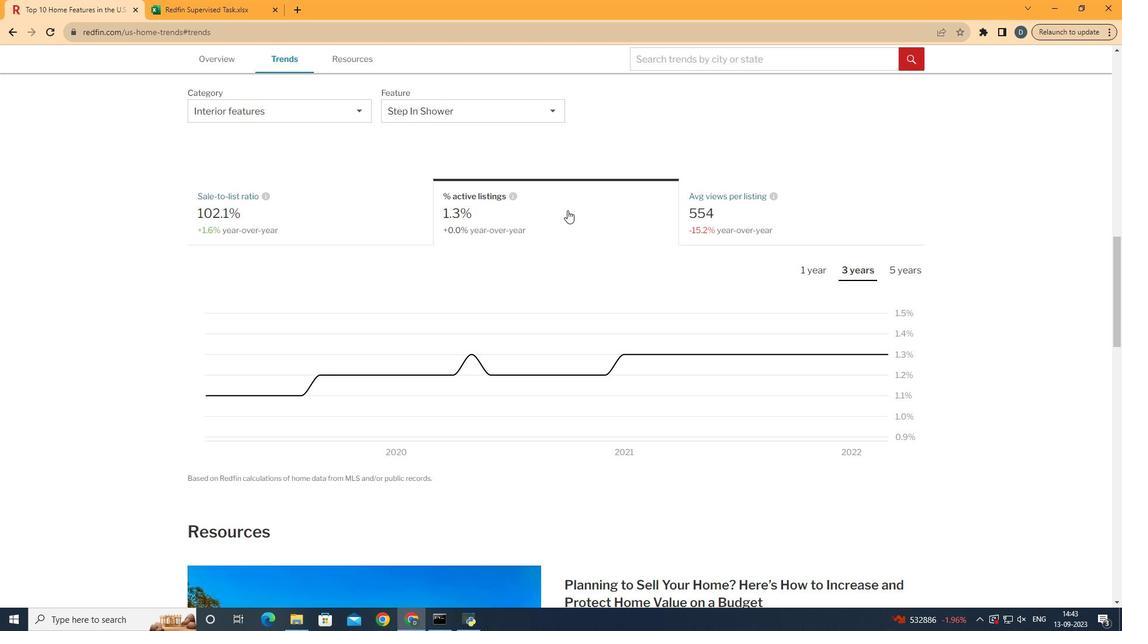
Action: Mouse pressed left at (568, 211)
Screenshot: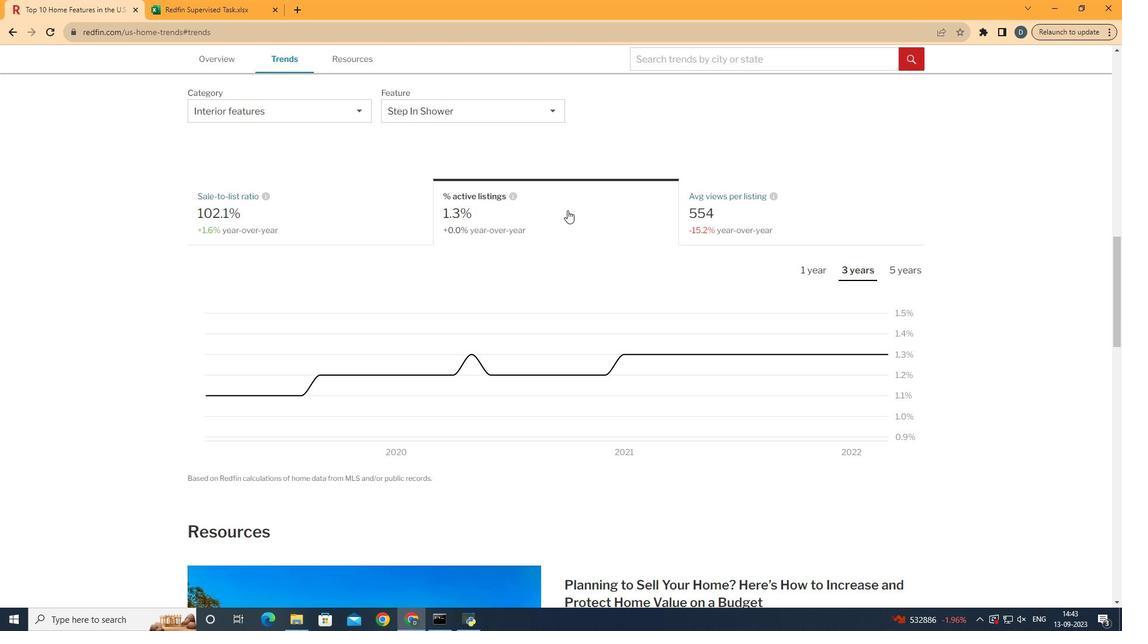 
Action: Mouse moved to (867, 267)
Screenshot: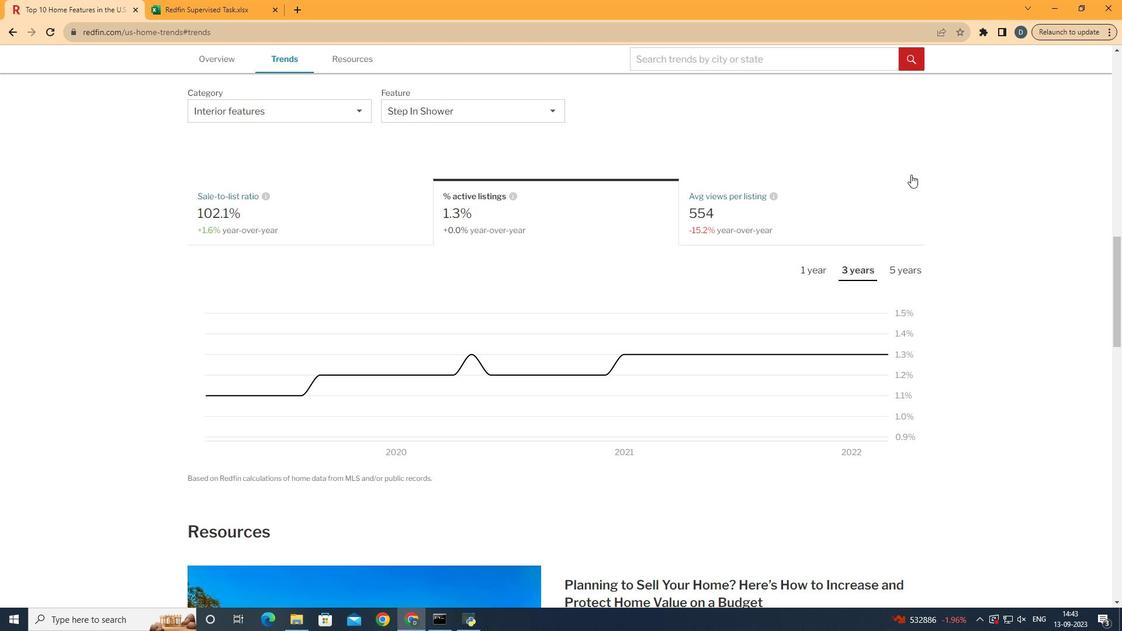 
Action: Mouse pressed left at (867, 267)
Screenshot: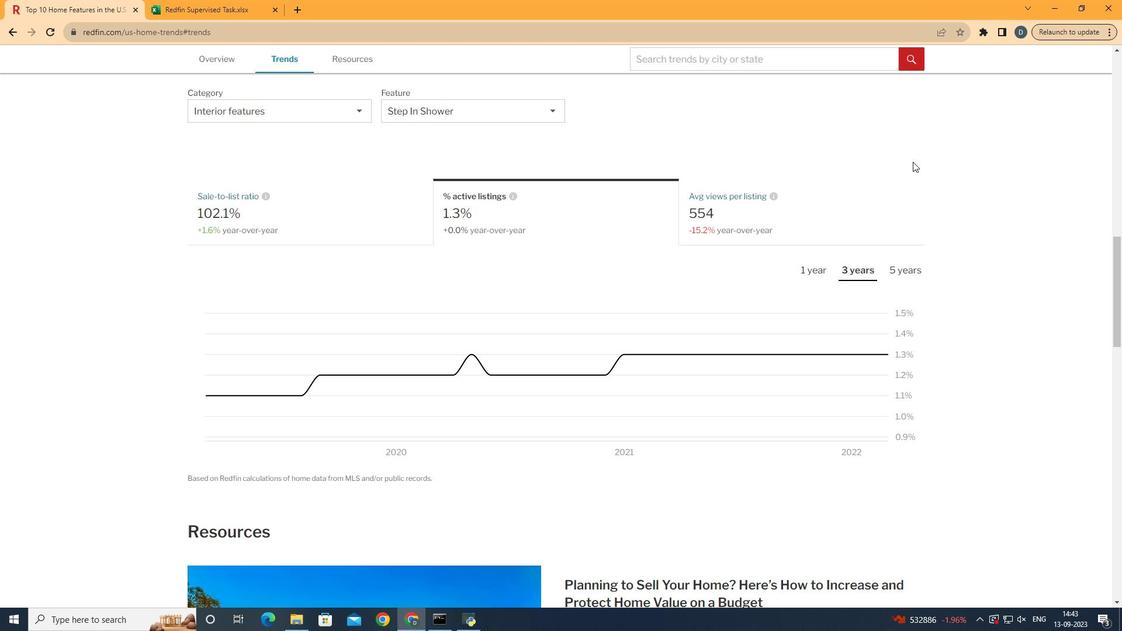 
Action: Mouse moved to (914, 161)
Screenshot: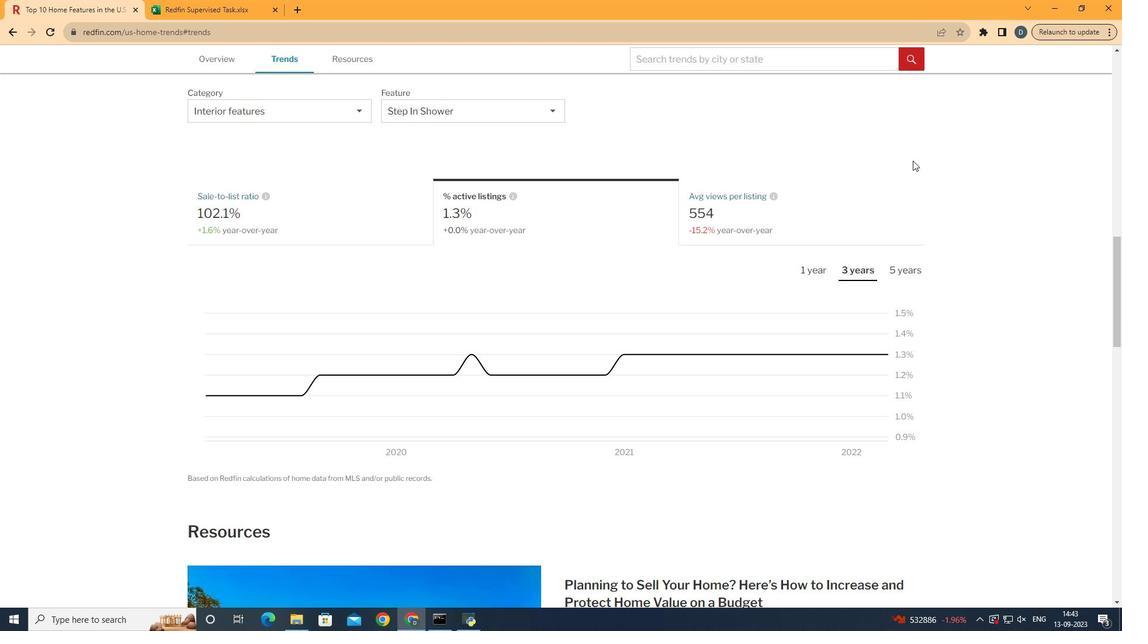 
